 Task: Find connections with filter location Portadown with filter topic #linkedintrainer with filter profile language German with filter current company PROVEN with filter school IBS Hyderabad with filter industry Public Safety with filter service category UX Research with filter keywords title Director of Bean Counting
Action: Mouse moved to (576, 47)
Screenshot: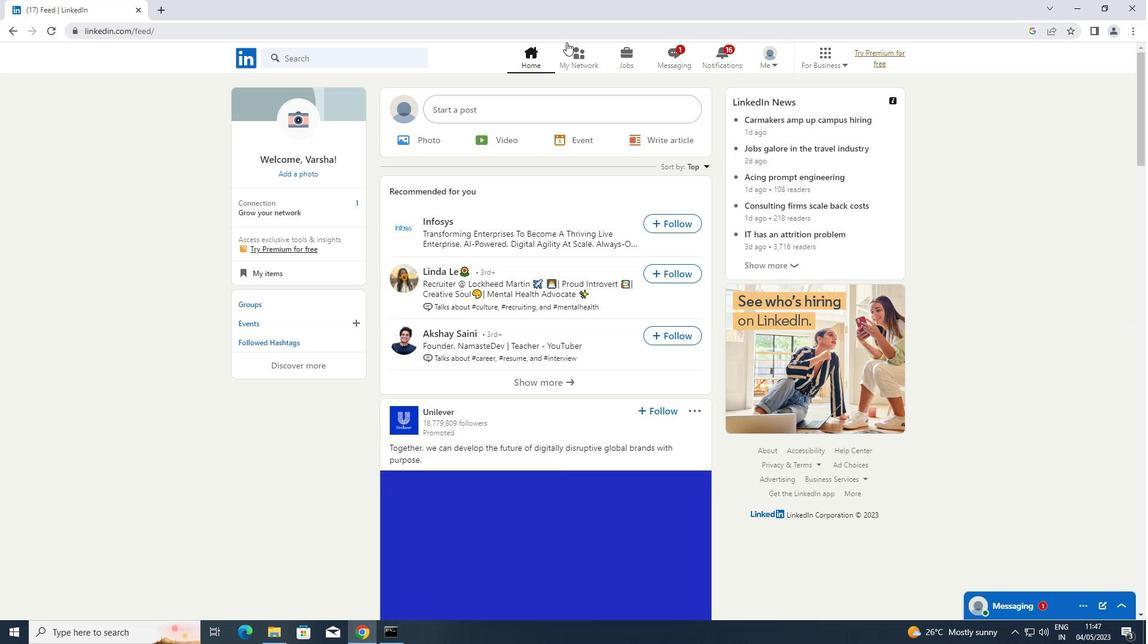 
Action: Mouse pressed left at (576, 47)
Screenshot: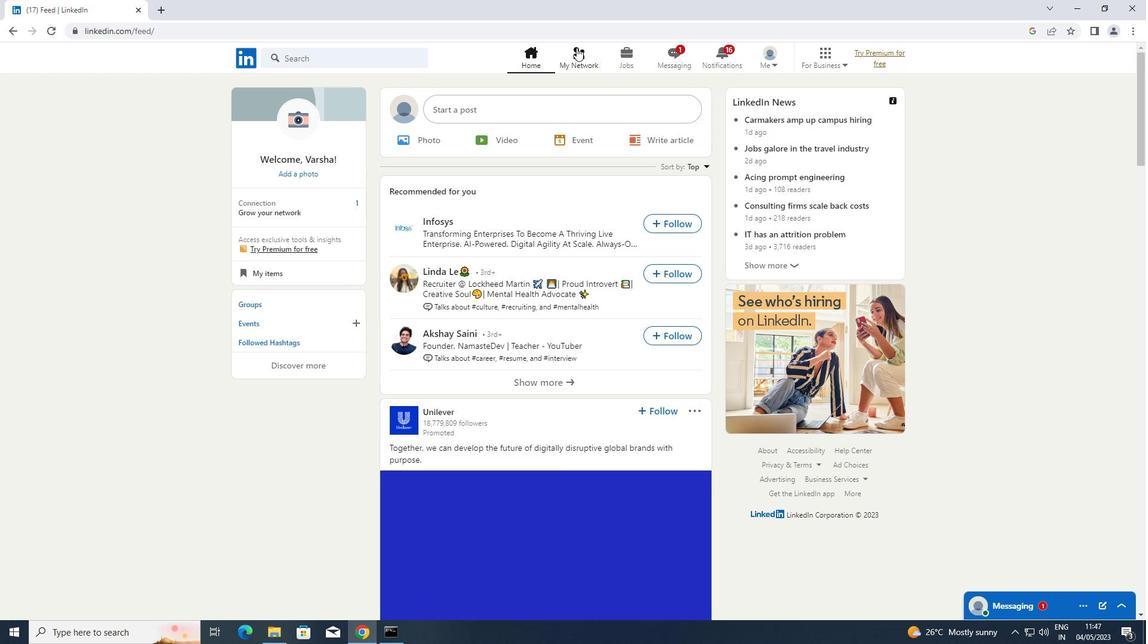 
Action: Mouse moved to (329, 116)
Screenshot: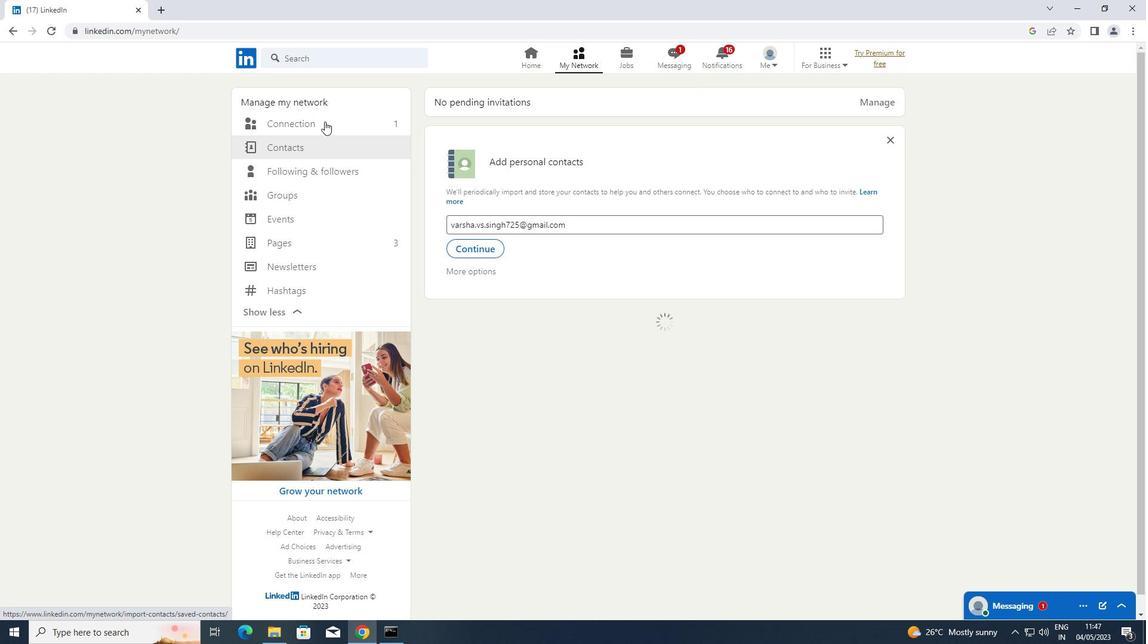 
Action: Mouse pressed left at (329, 116)
Screenshot: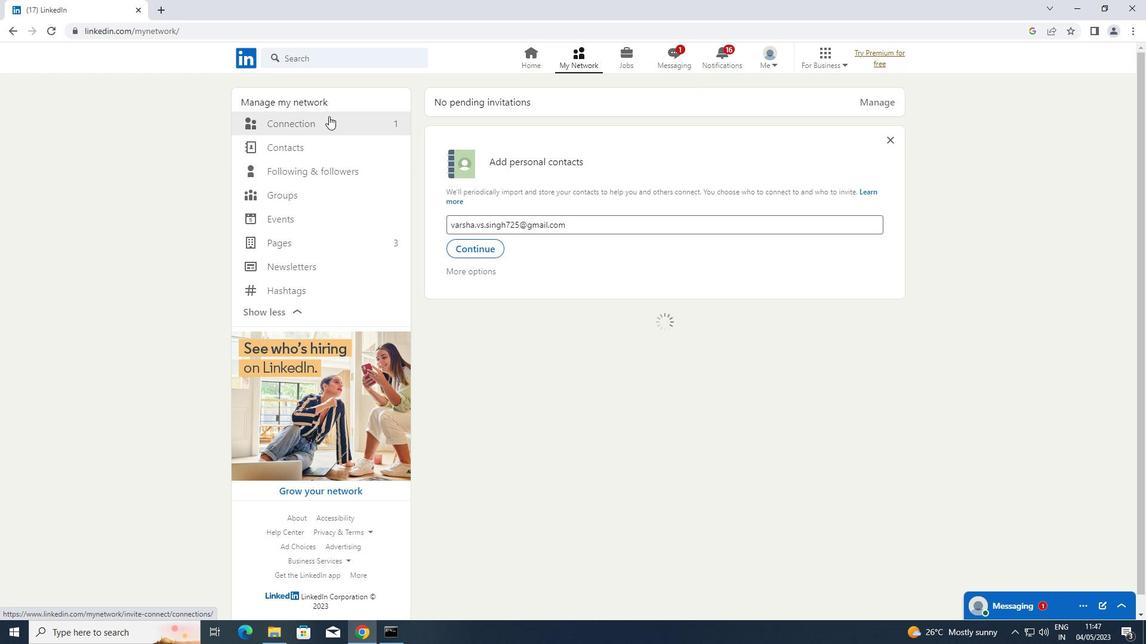 
Action: Mouse moved to (662, 124)
Screenshot: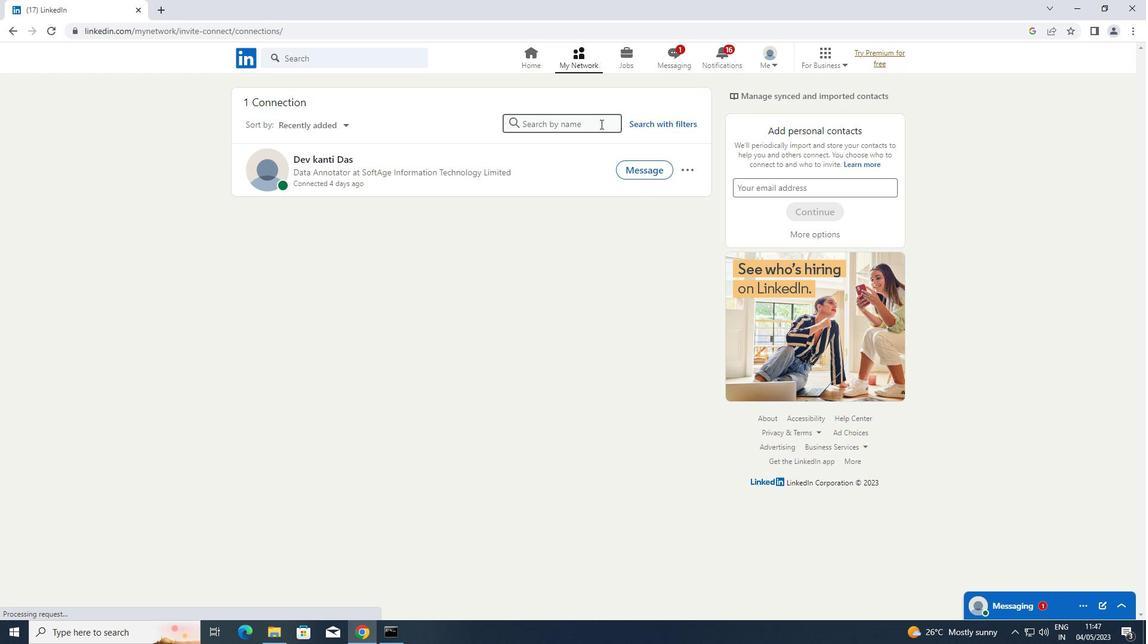 
Action: Mouse pressed left at (662, 124)
Screenshot: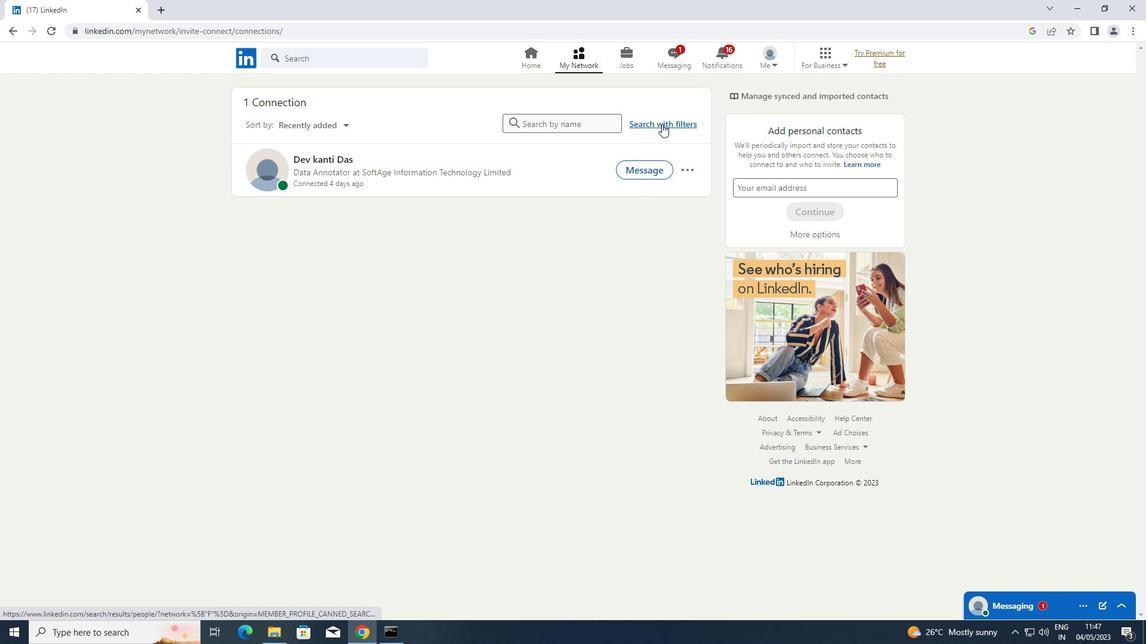 
Action: Mouse moved to (618, 96)
Screenshot: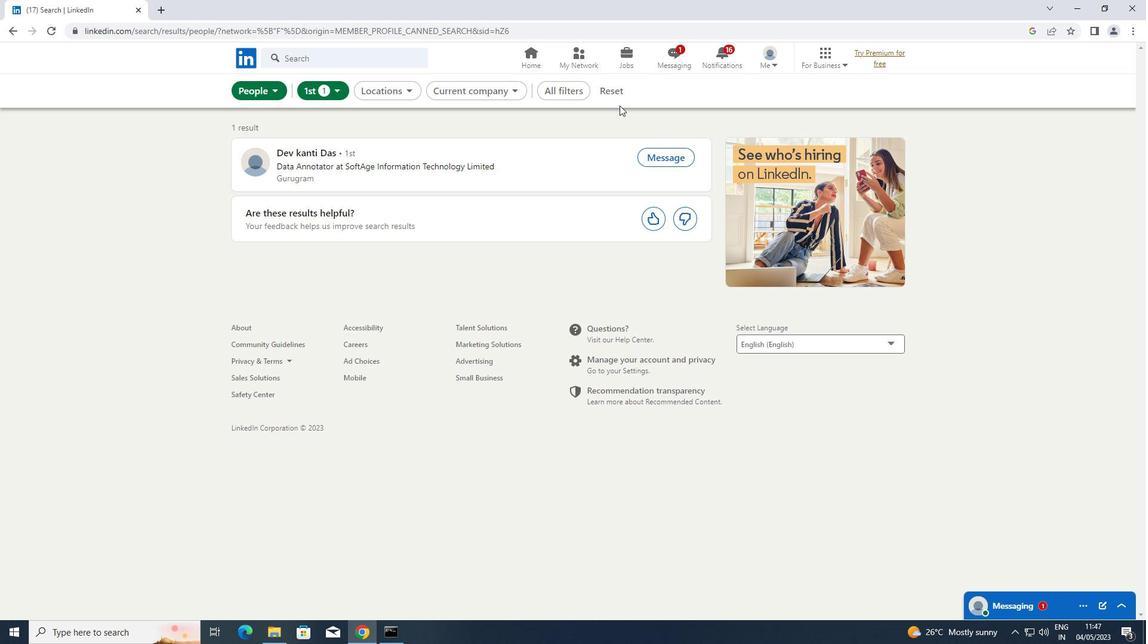 
Action: Mouse pressed left at (618, 96)
Screenshot: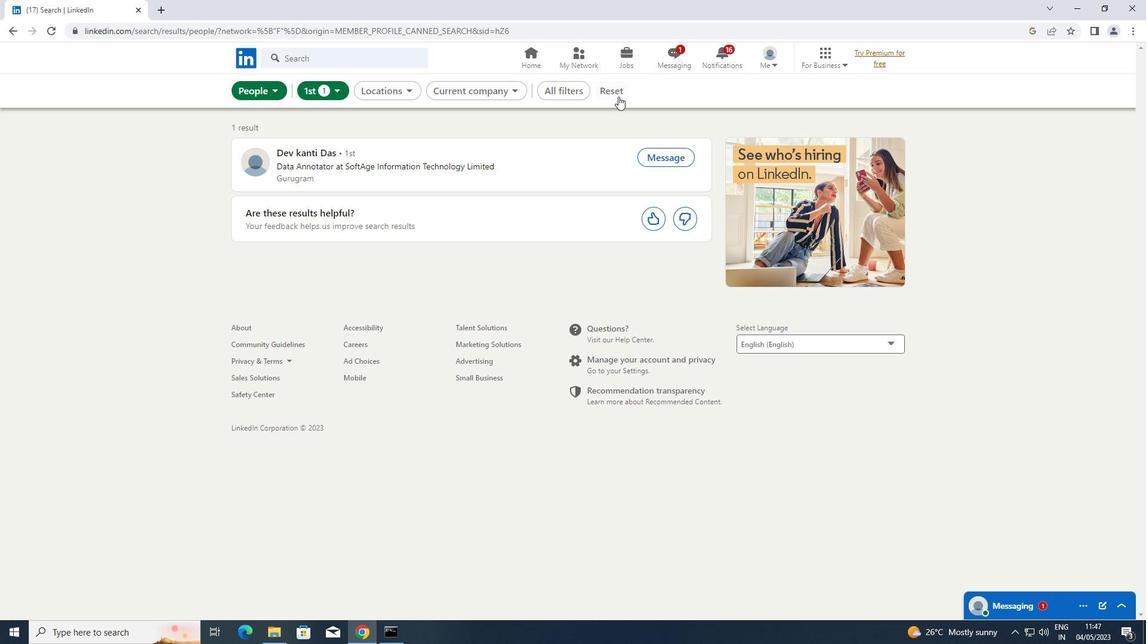 
Action: Mouse moved to (594, 93)
Screenshot: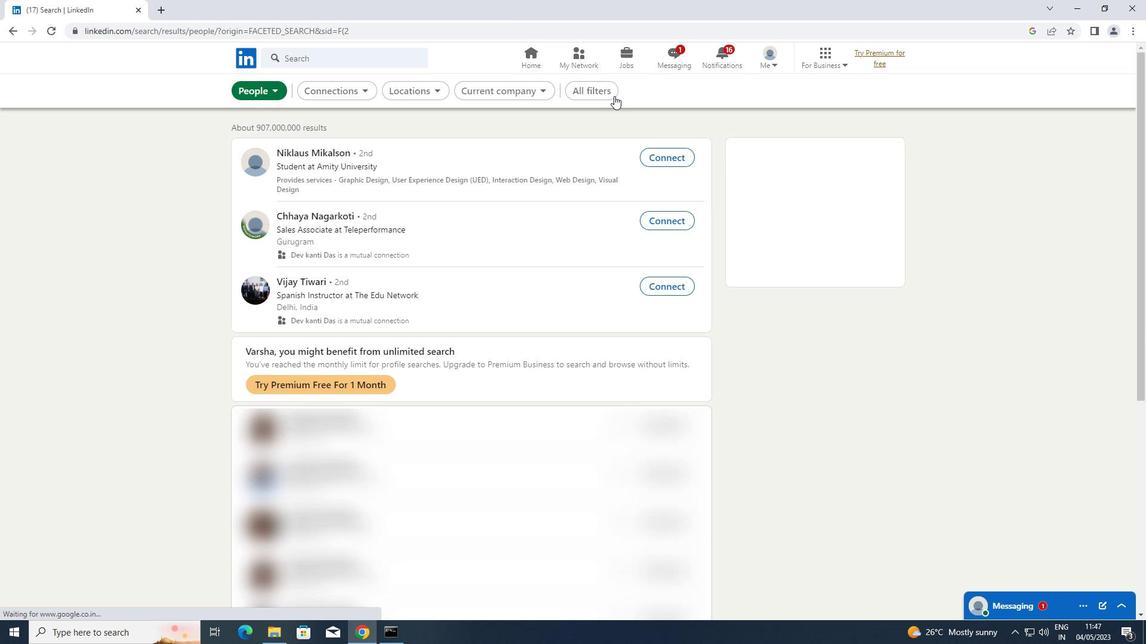 
Action: Mouse pressed left at (594, 93)
Screenshot: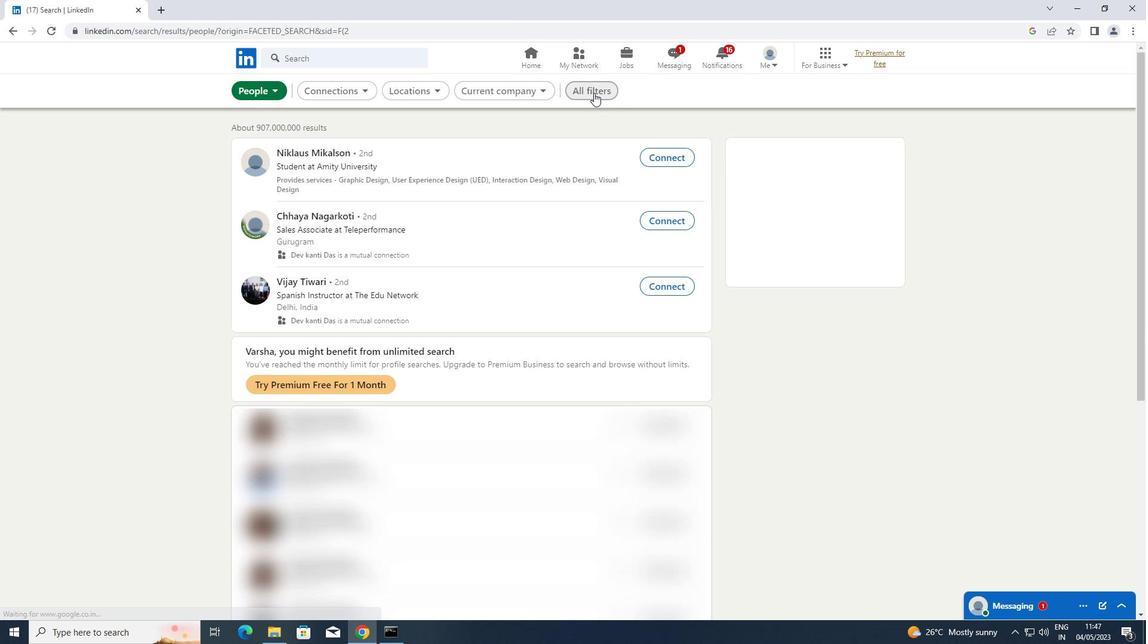 
Action: Mouse moved to (843, 184)
Screenshot: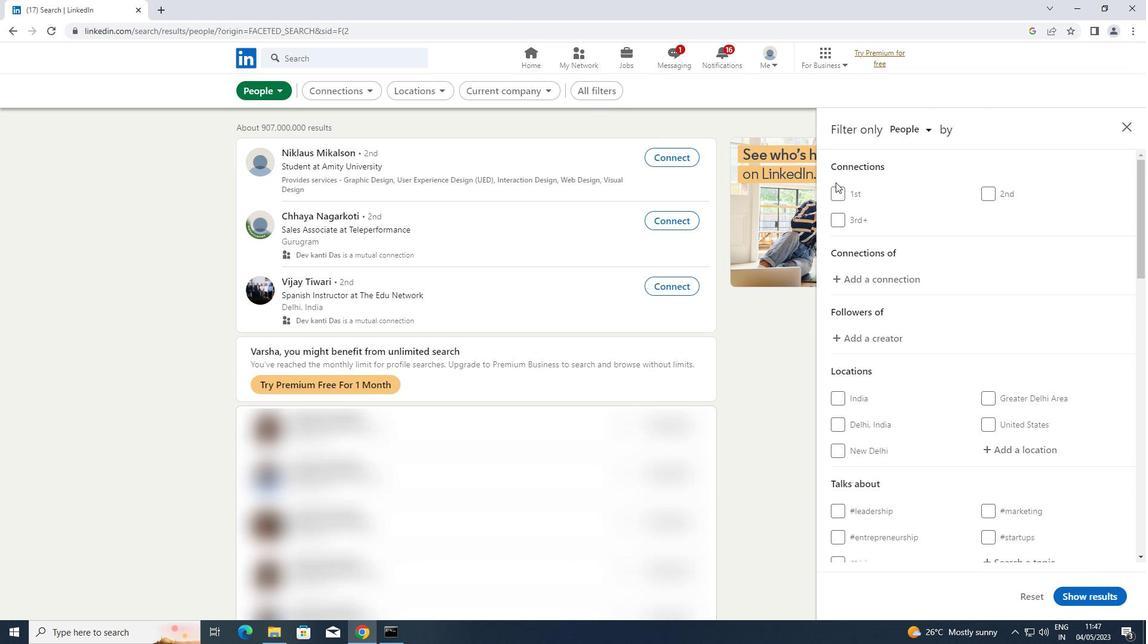 
Action: Mouse scrolled (843, 183) with delta (0, 0)
Screenshot: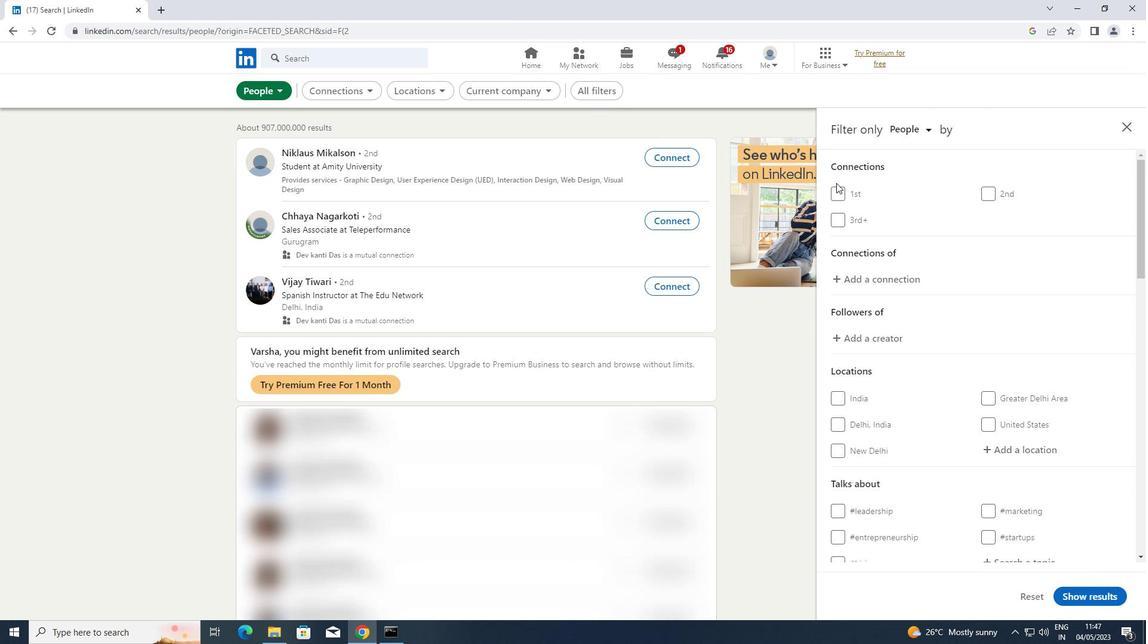 
Action: Mouse scrolled (843, 183) with delta (0, 0)
Screenshot: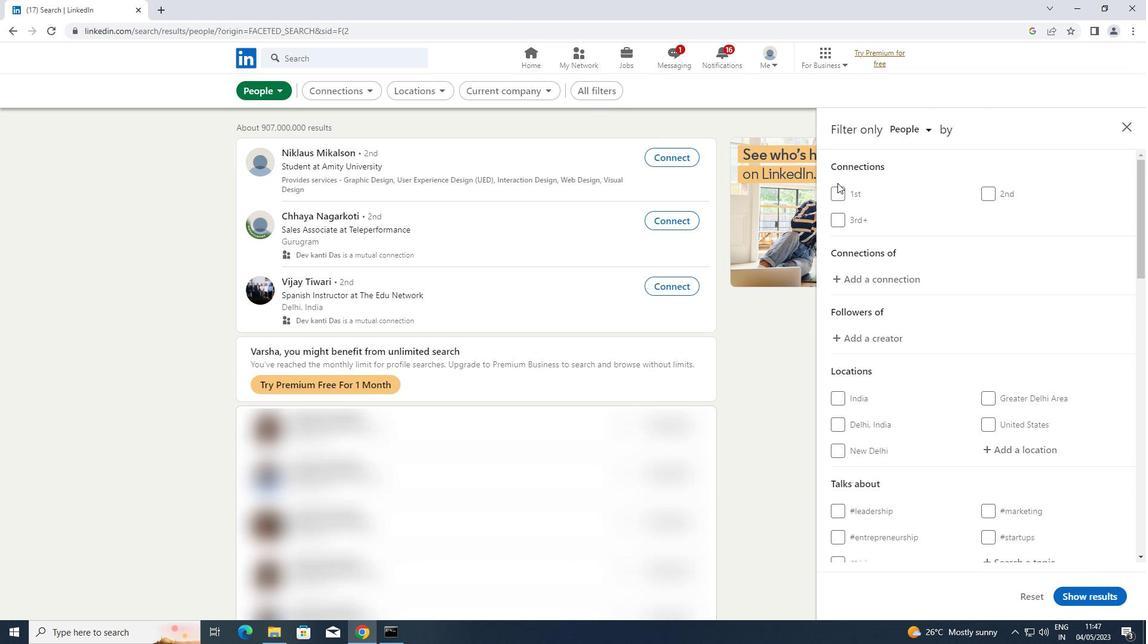 
Action: Mouse moved to (1005, 327)
Screenshot: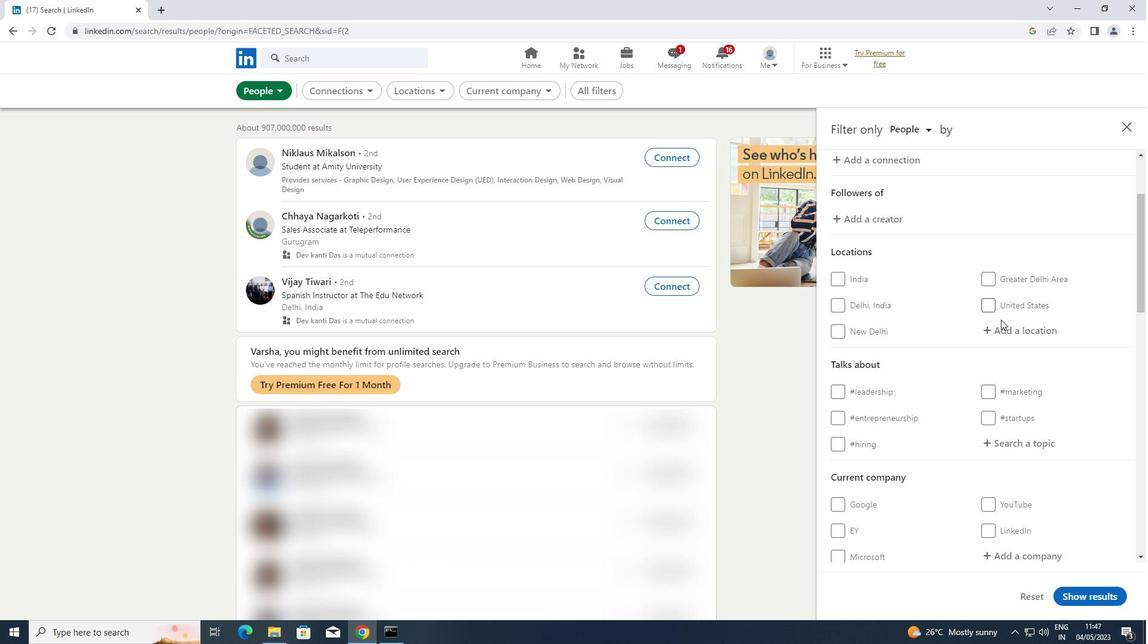 
Action: Mouse pressed left at (1005, 327)
Screenshot: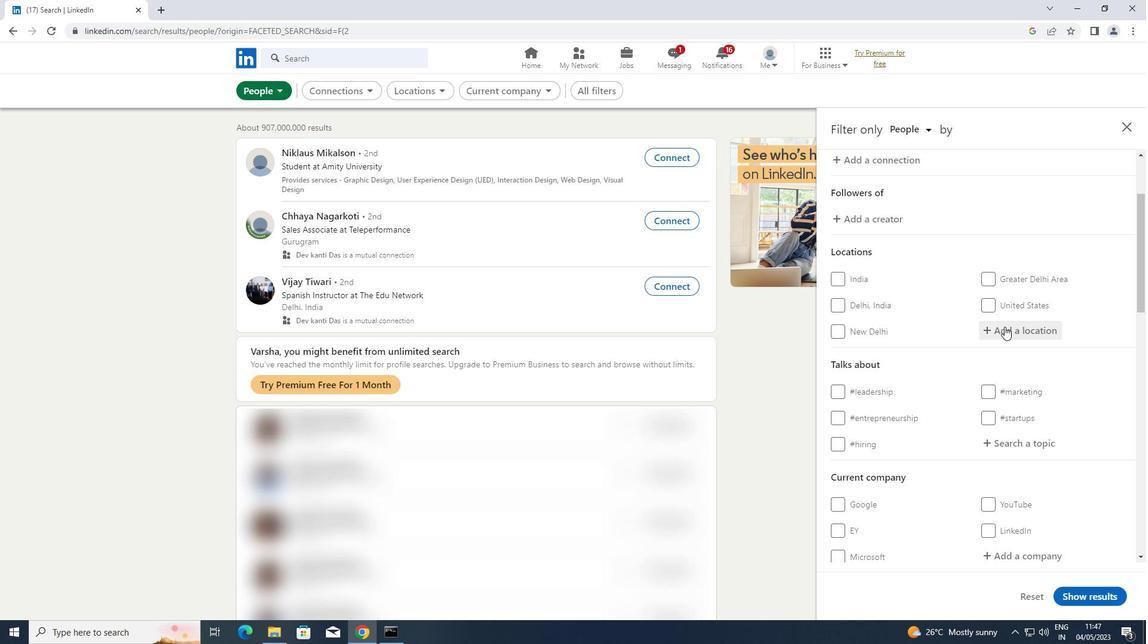 
Action: Key pressed <Key.shift>PORTADOWN
Screenshot: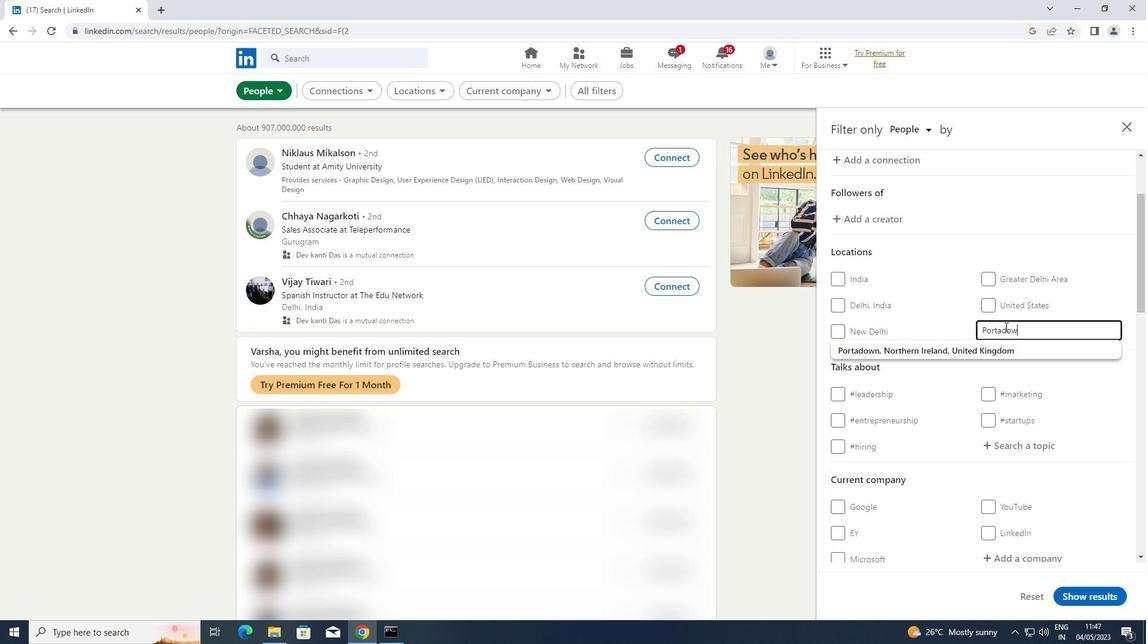 
Action: Mouse scrolled (1005, 326) with delta (0, 0)
Screenshot: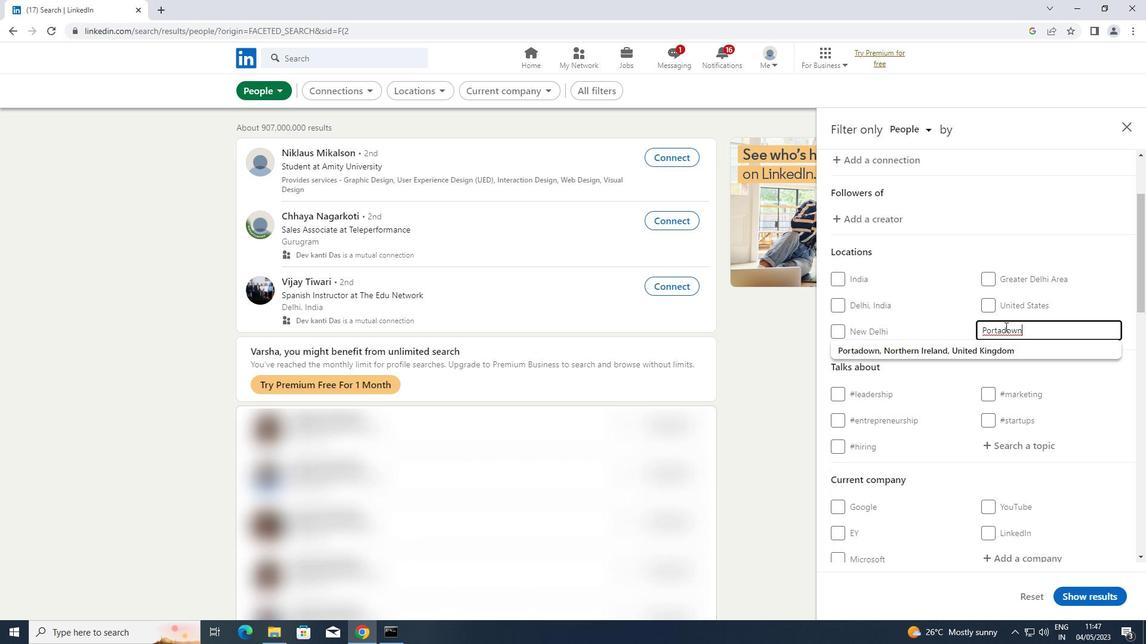 
Action: Mouse moved to (1013, 380)
Screenshot: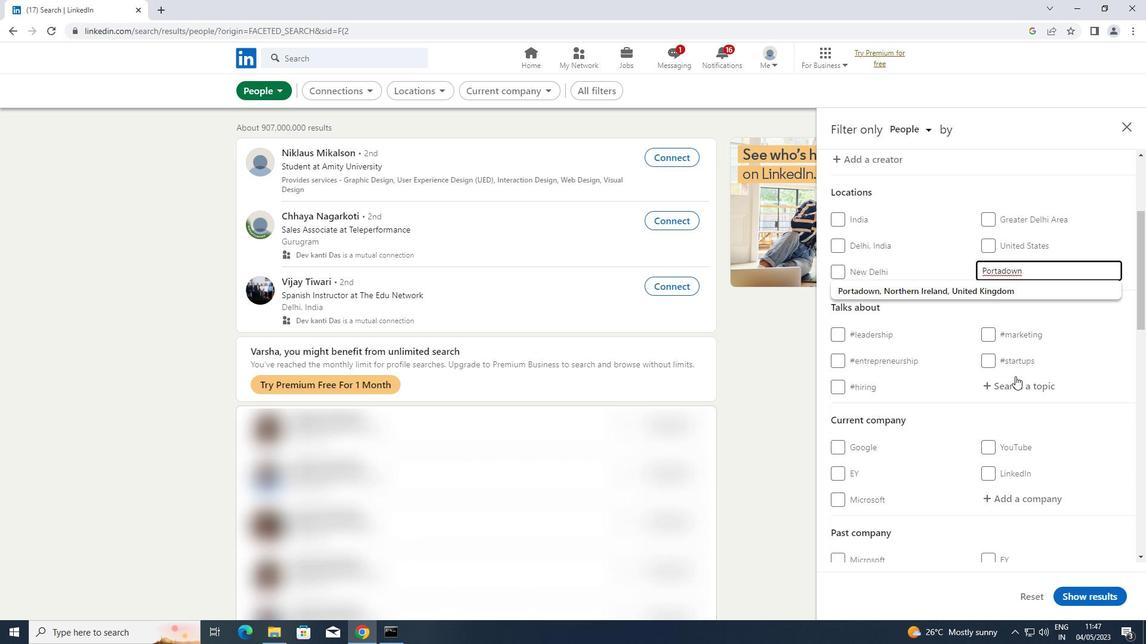 
Action: Mouse pressed left at (1013, 380)
Screenshot: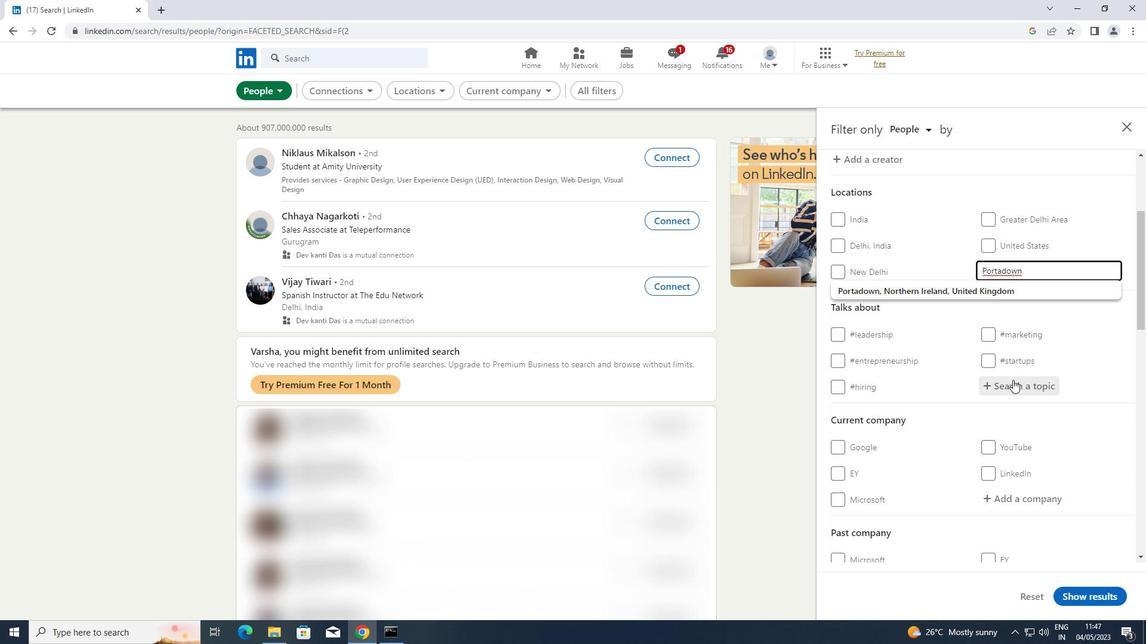 
Action: Key pressed LINKEDINTRAIN
Screenshot: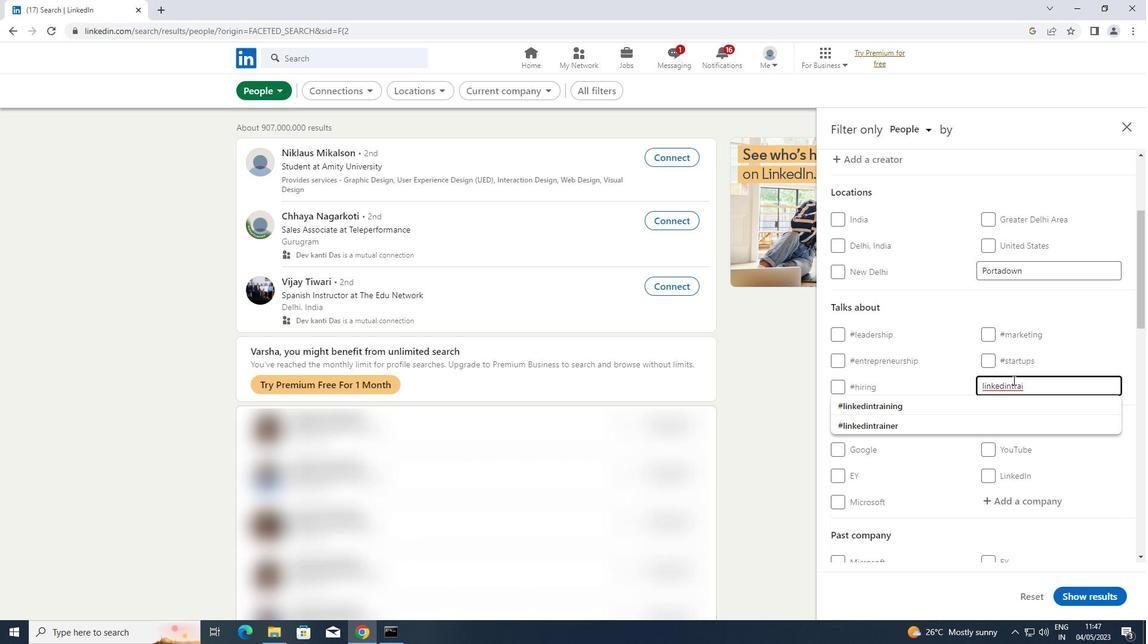 
Action: Mouse moved to (879, 421)
Screenshot: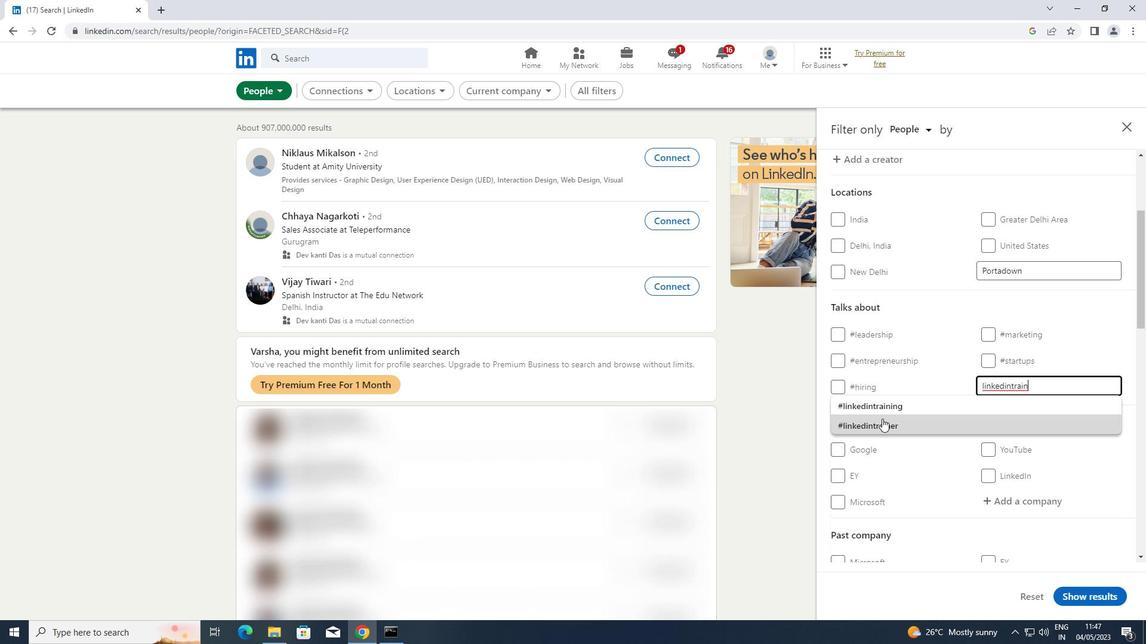 
Action: Mouse pressed left at (879, 421)
Screenshot: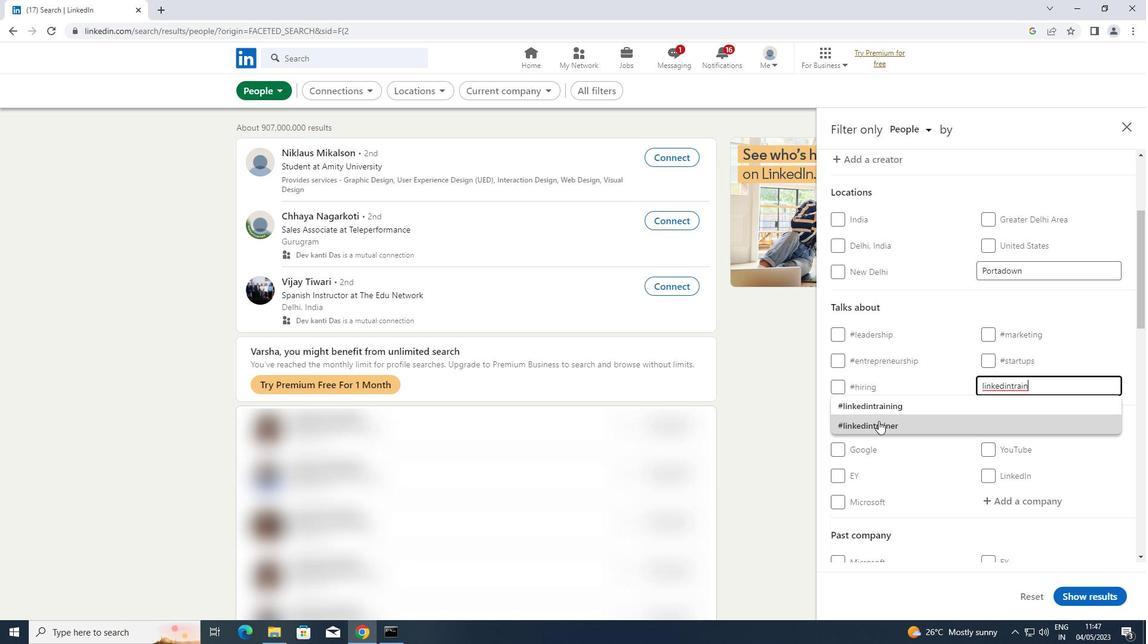 
Action: Mouse scrolled (879, 420) with delta (0, 0)
Screenshot: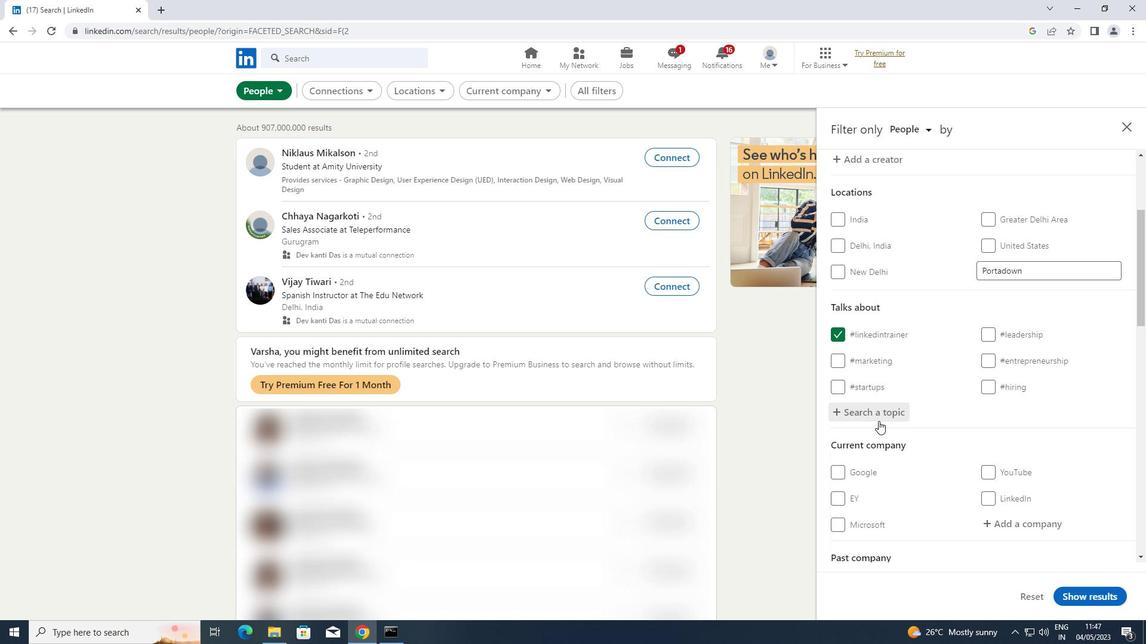 
Action: Mouse scrolled (879, 420) with delta (0, 0)
Screenshot: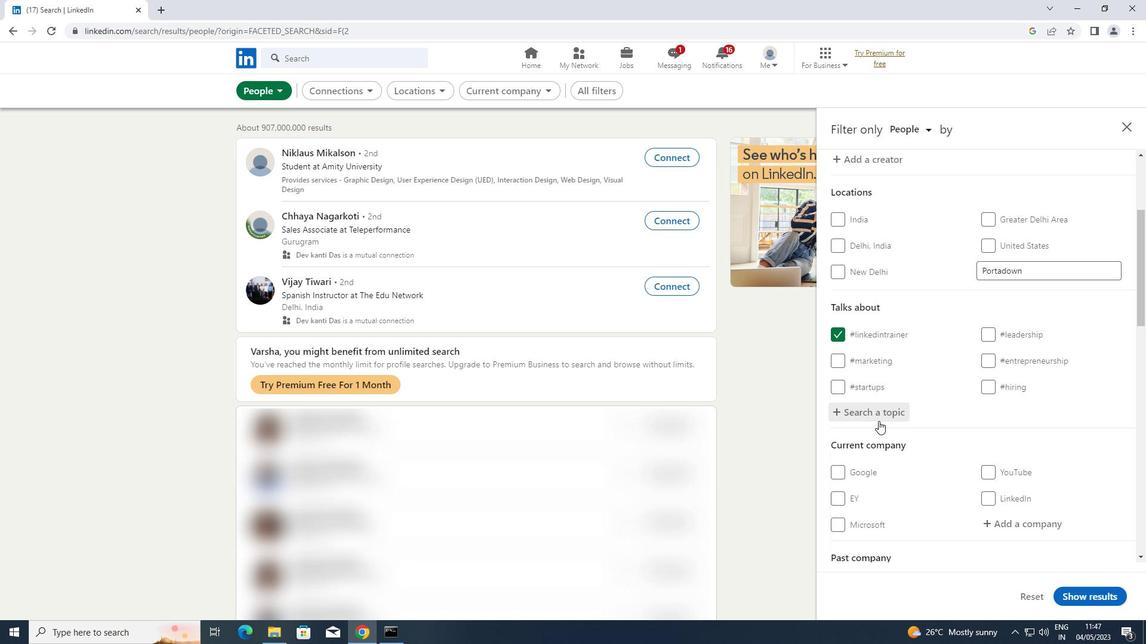 
Action: Mouse scrolled (879, 420) with delta (0, 0)
Screenshot: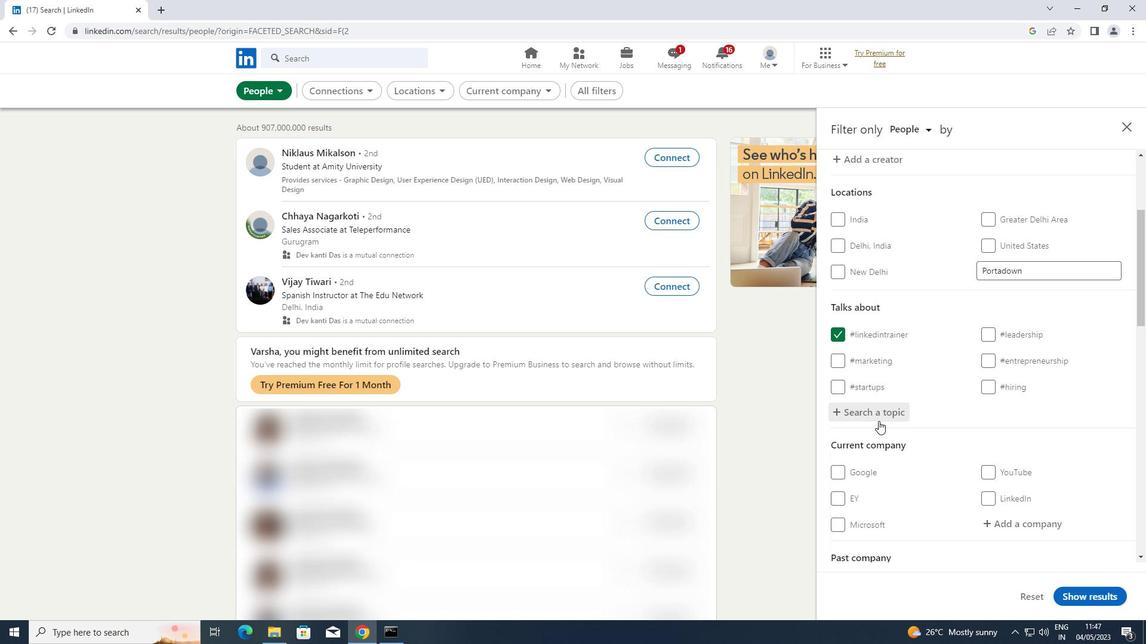 
Action: Mouse scrolled (879, 420) with delta (0, 0)
Screenshot: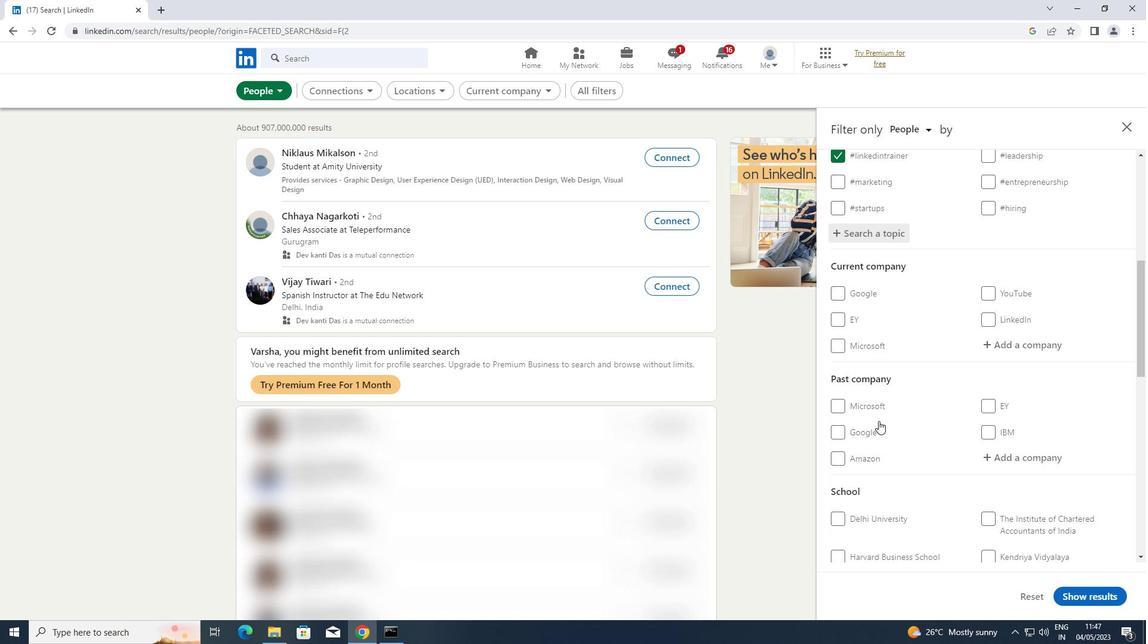 
Action: Mouse scrolled (879, 420) with delta (0, 0)
Screenshot: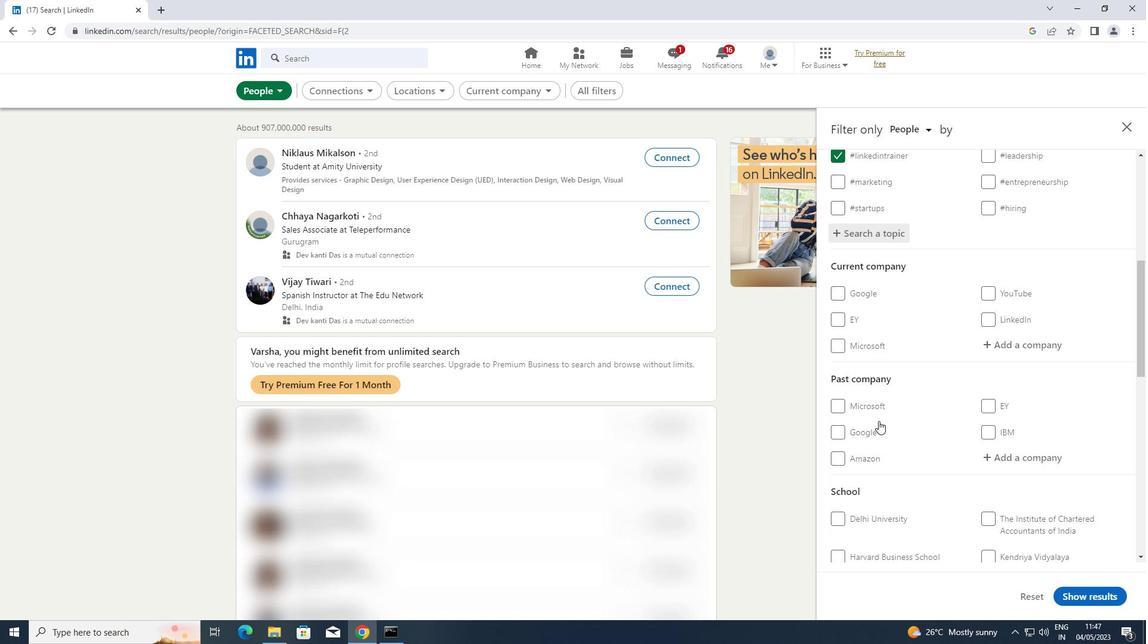 
Action: Mouse scrolled (879, 420) with delta (0, 0)
Screenshot: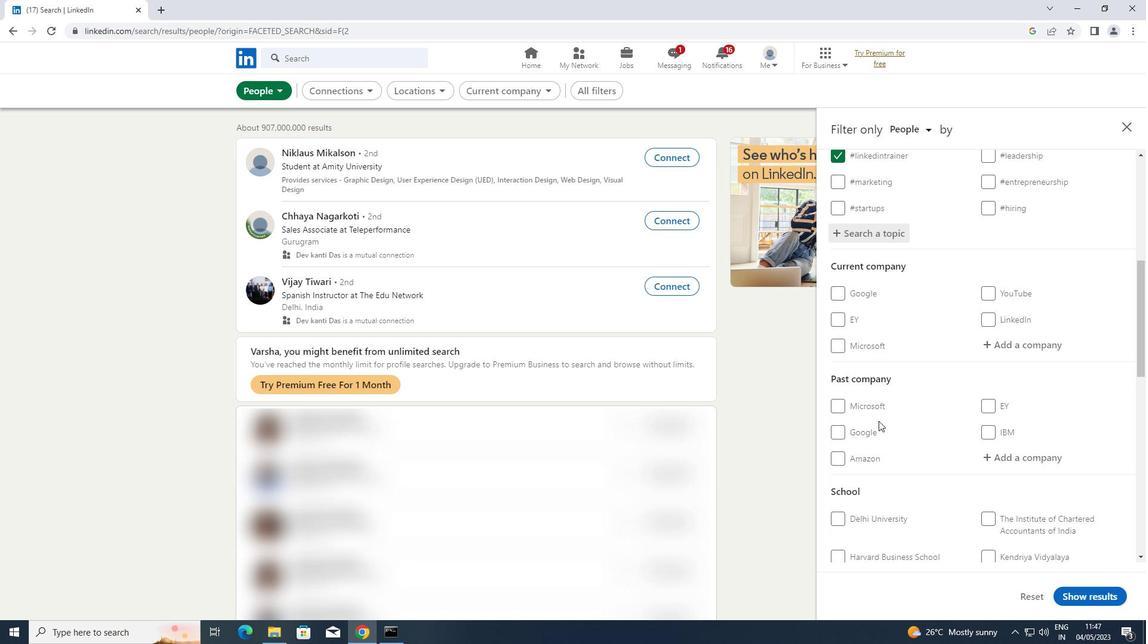 
Action: Mouse scrolled (879, 420) with delta (0, 0)
Screenshot: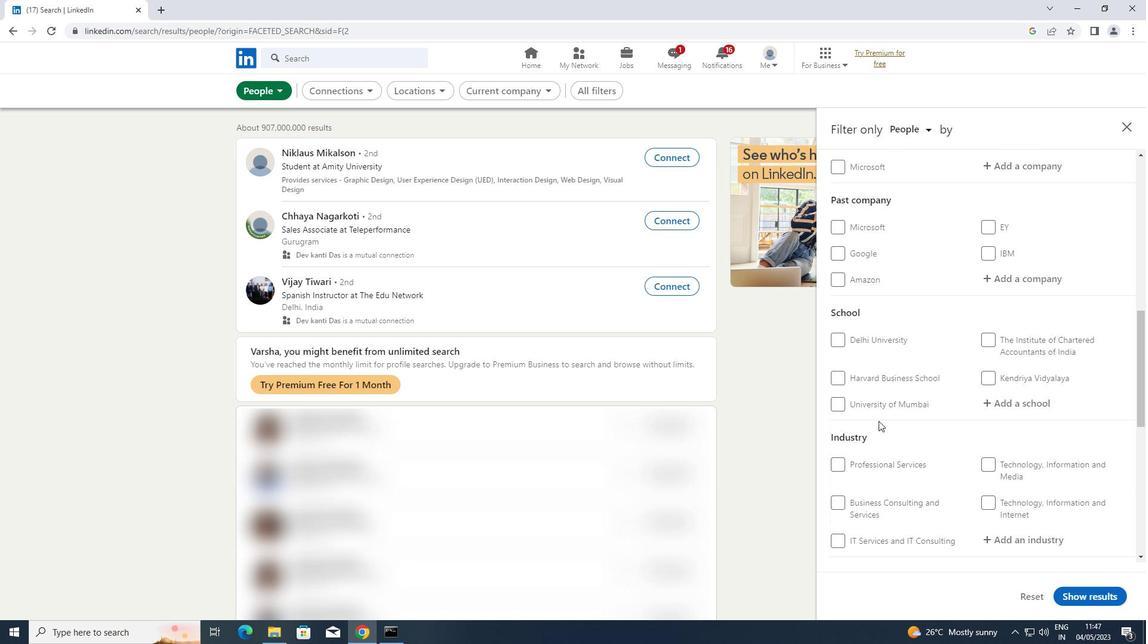 
Action: Mouse scrolled (879, 420) with delta (0, 0)
Screenshot: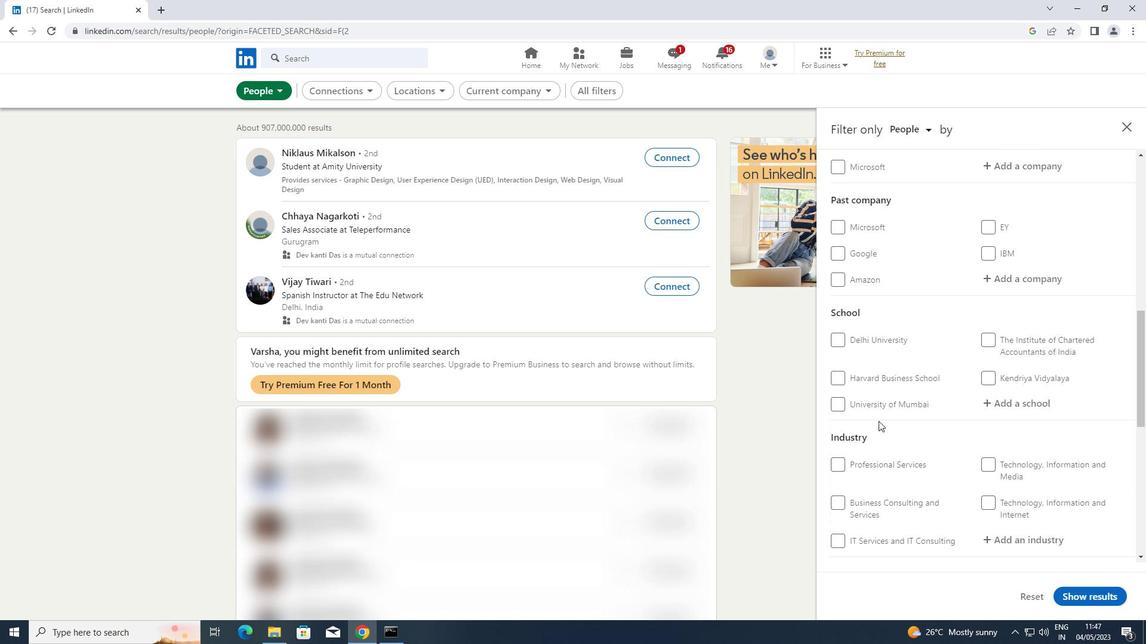 
Action: Mouse scrolled (879, 420) with delta (0, 0)
Screenshot: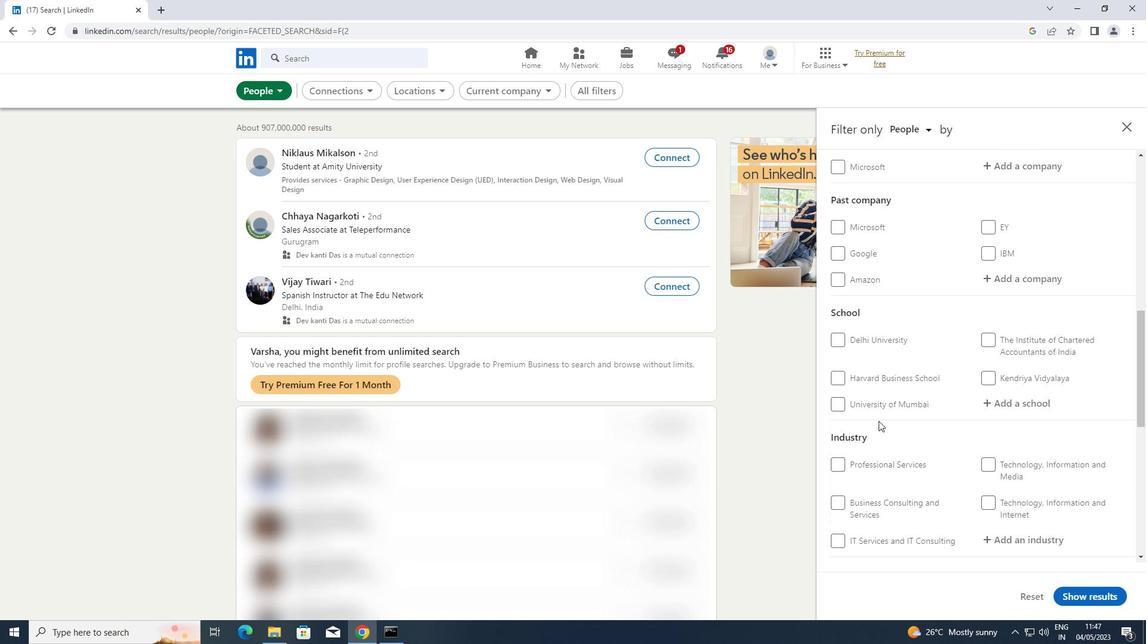 
Action: Mouse scrolled (879, 420) with delta (0, 0)
Screenshot: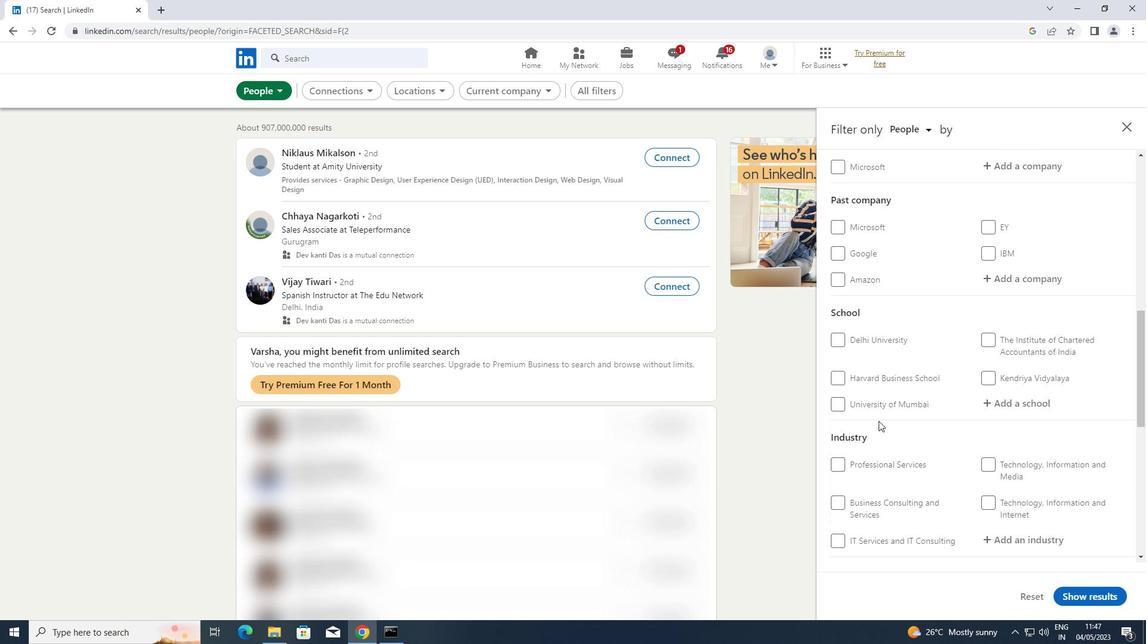 
Action: Mouse moved to (834, 413)
Screenshot: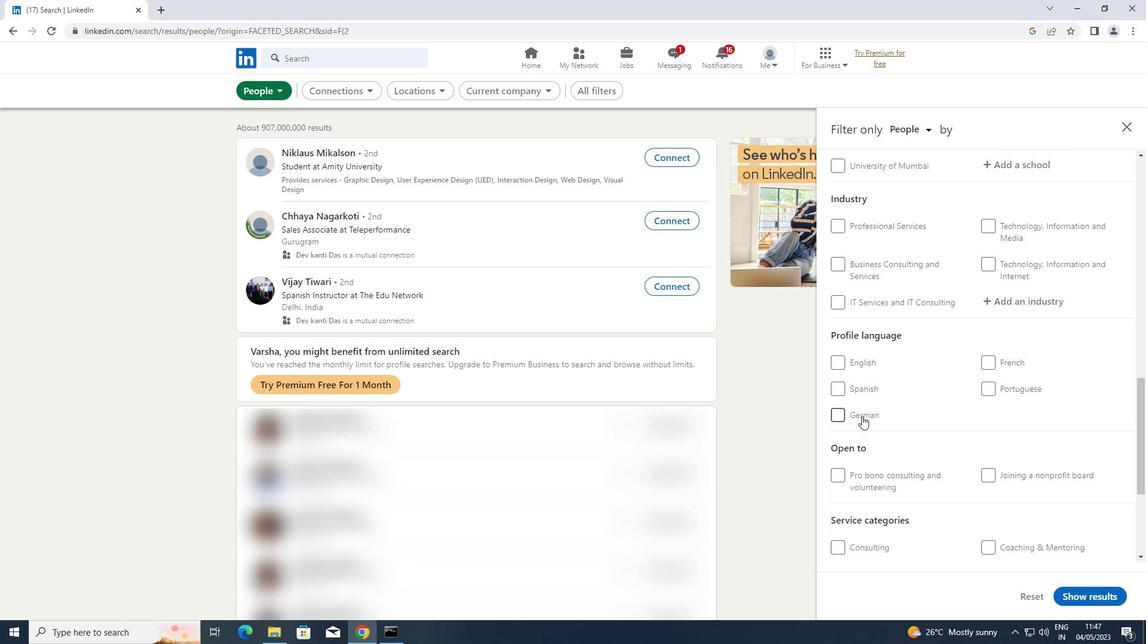 
Action: Mouse pressed left at (834, 413)
Screenshot: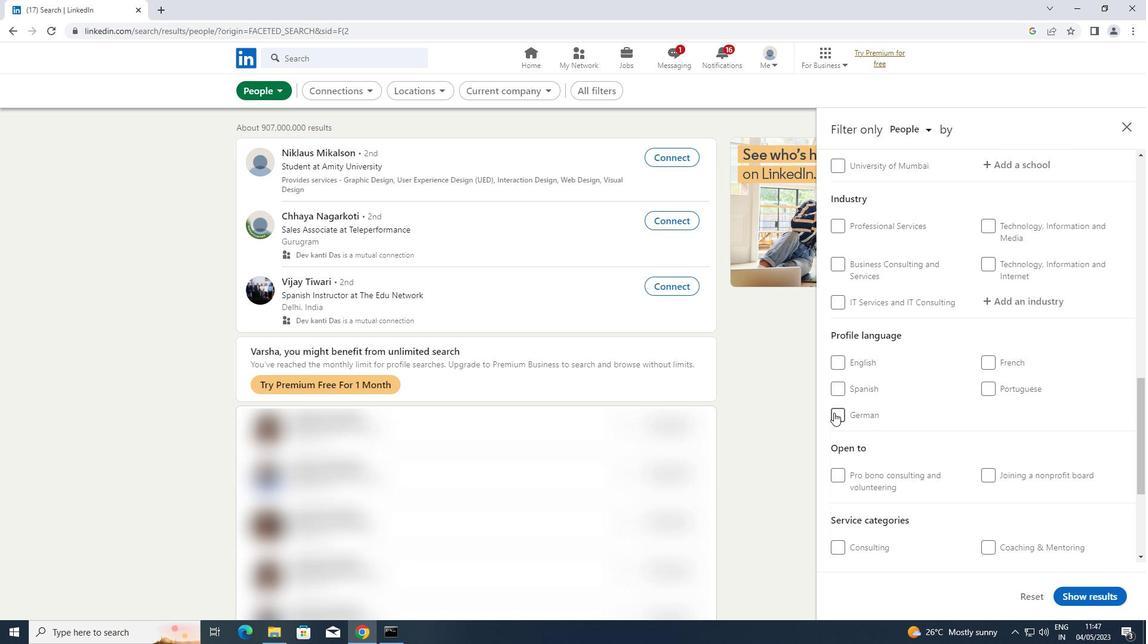 
Action: Mouse moved to (834, 412)
Screenshot: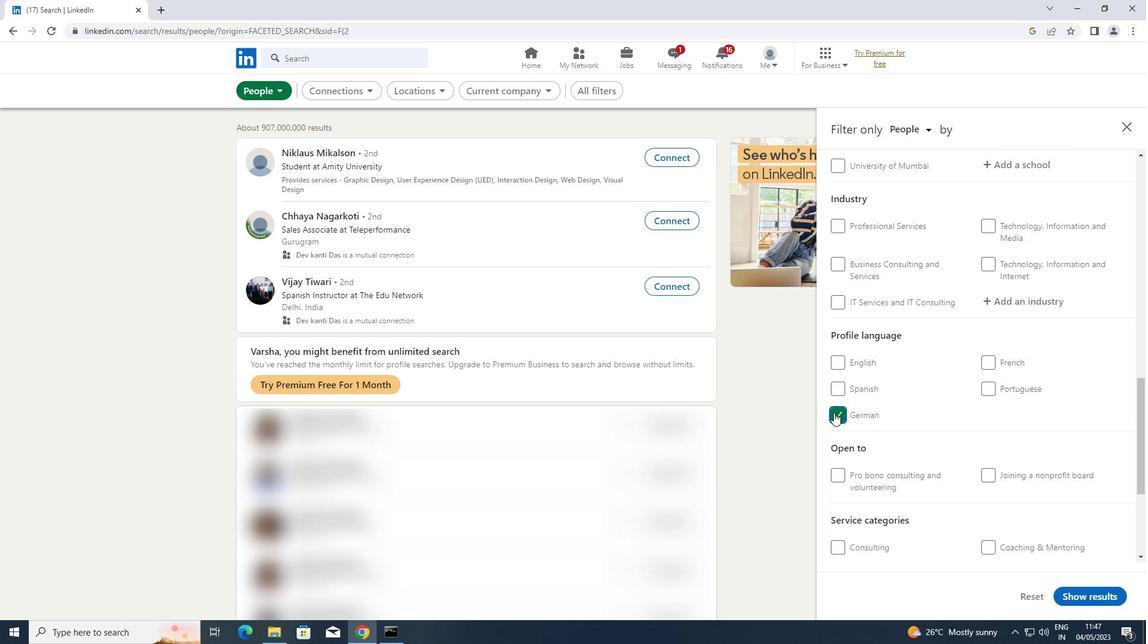 
Action: Mouse scrolled (834, 413) with delta (0, 0)
Screenshot: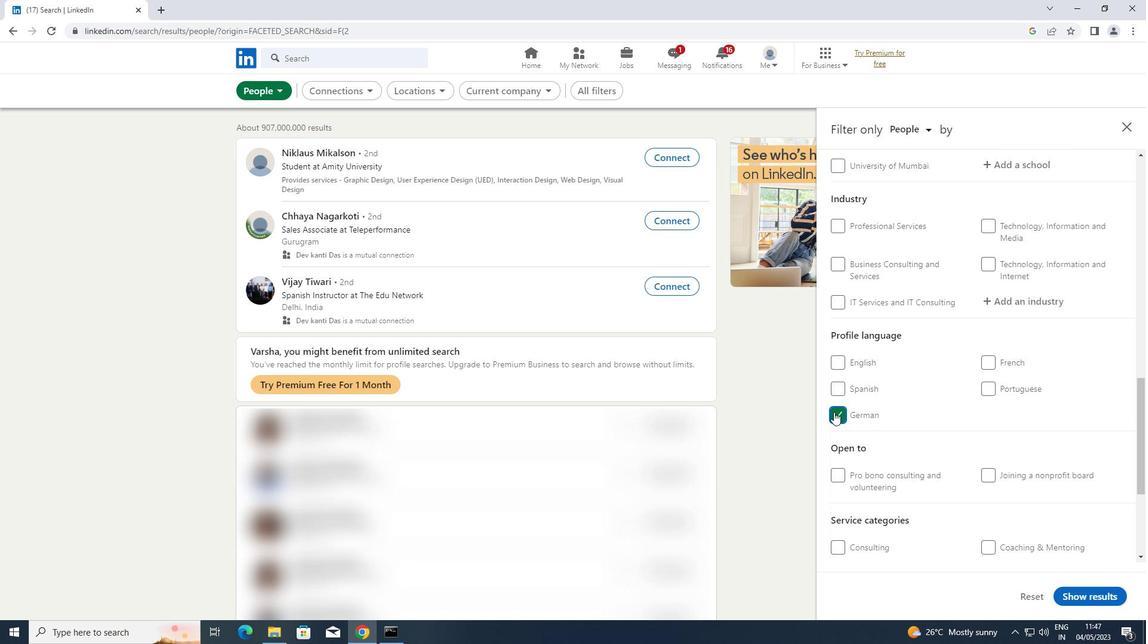 
Action: Mouse scrolled (834, 413) with delta (0, 0)
Screenshot: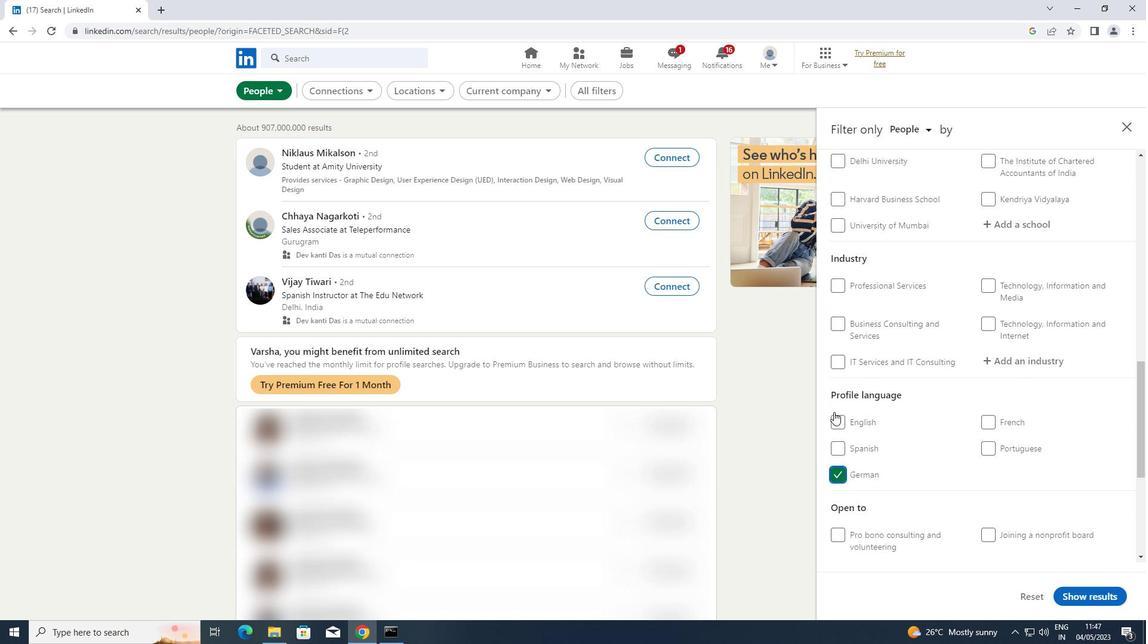
Action: Mouse scrolled (834, 413) with delta (0, 0)
Screenshot: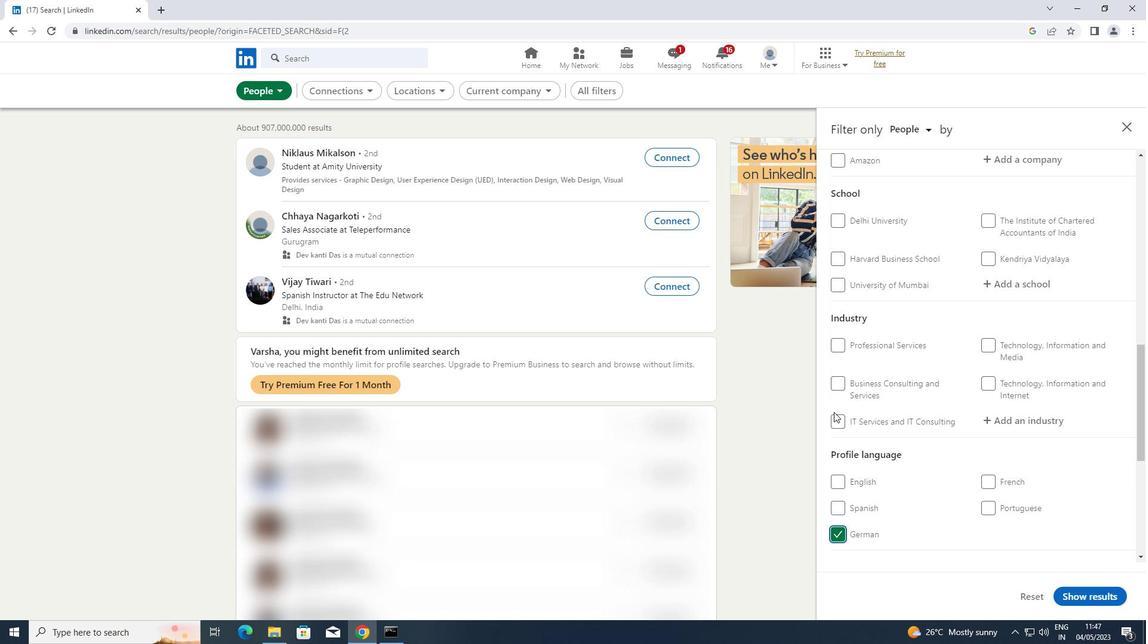 
Action: Mouse scrolled (834, 413) with delta (0, 0)
Screenshot: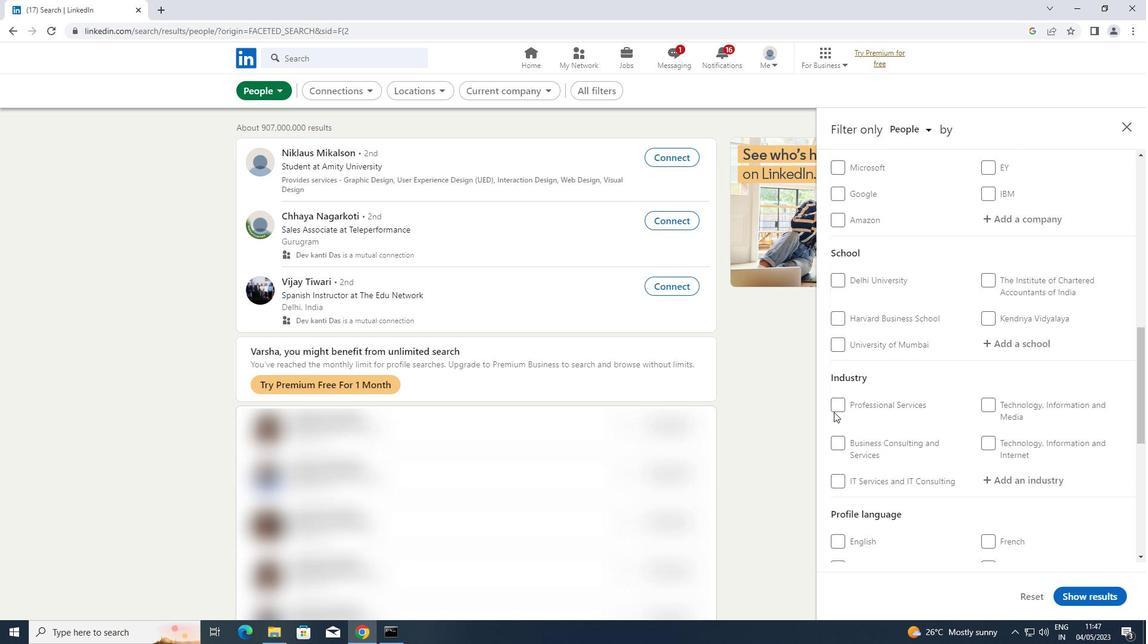 
Action: Mouse scrolled (834, 413) with delta (0, 0)
Screenshot: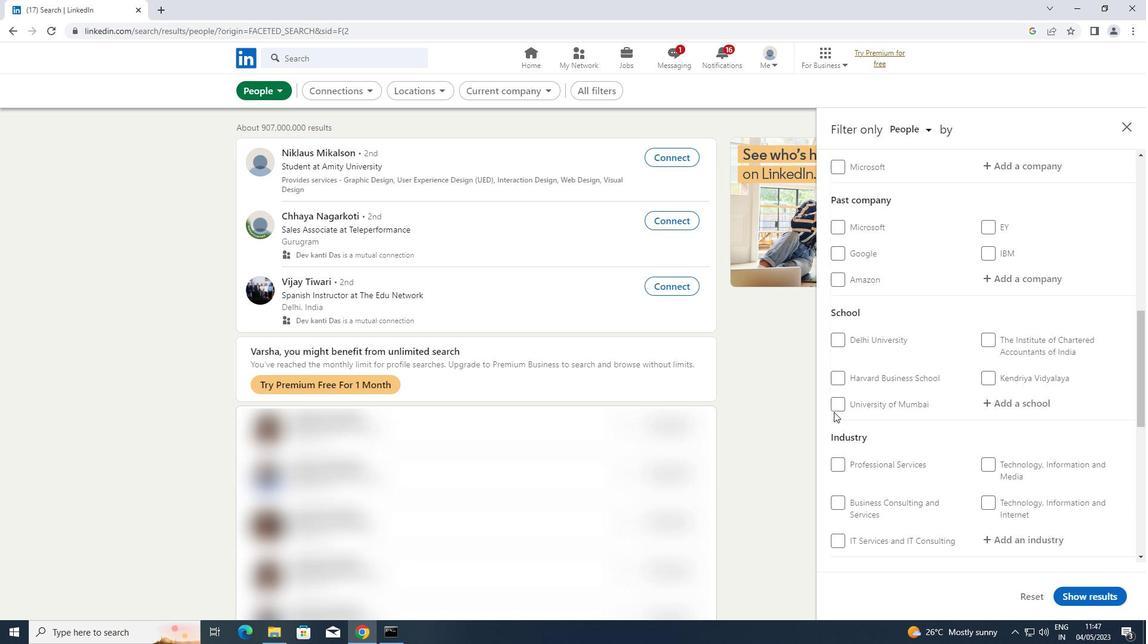 
Action: Mouse scrolled (834, 413) with delta (0, 0)
Screenshot: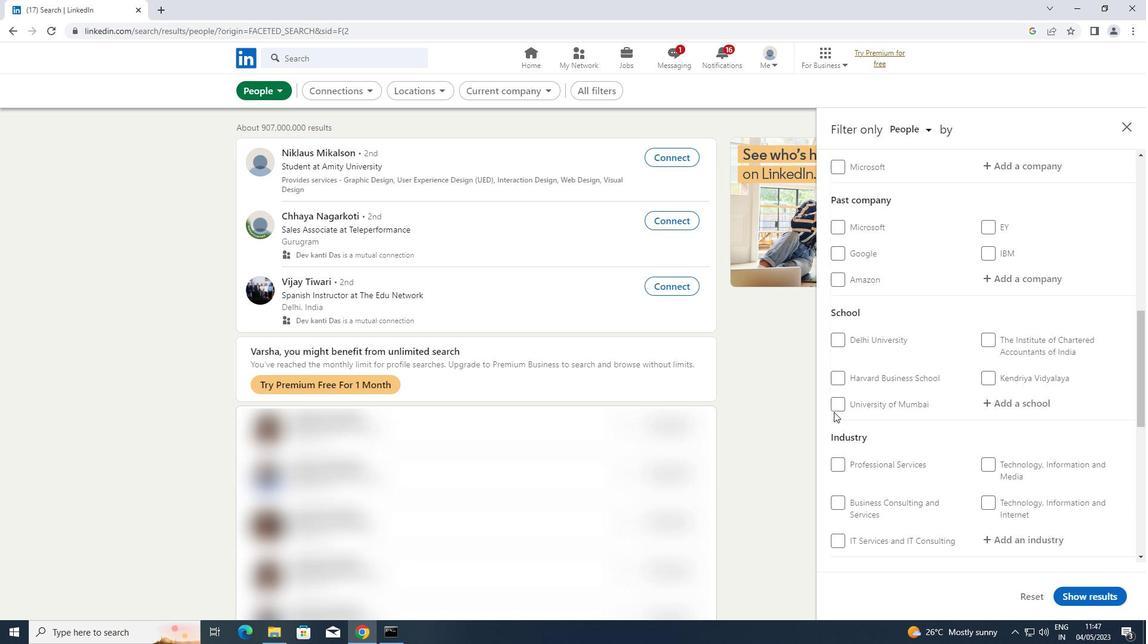 
Action: Mouse moved to (1058, 287)
Screenshot: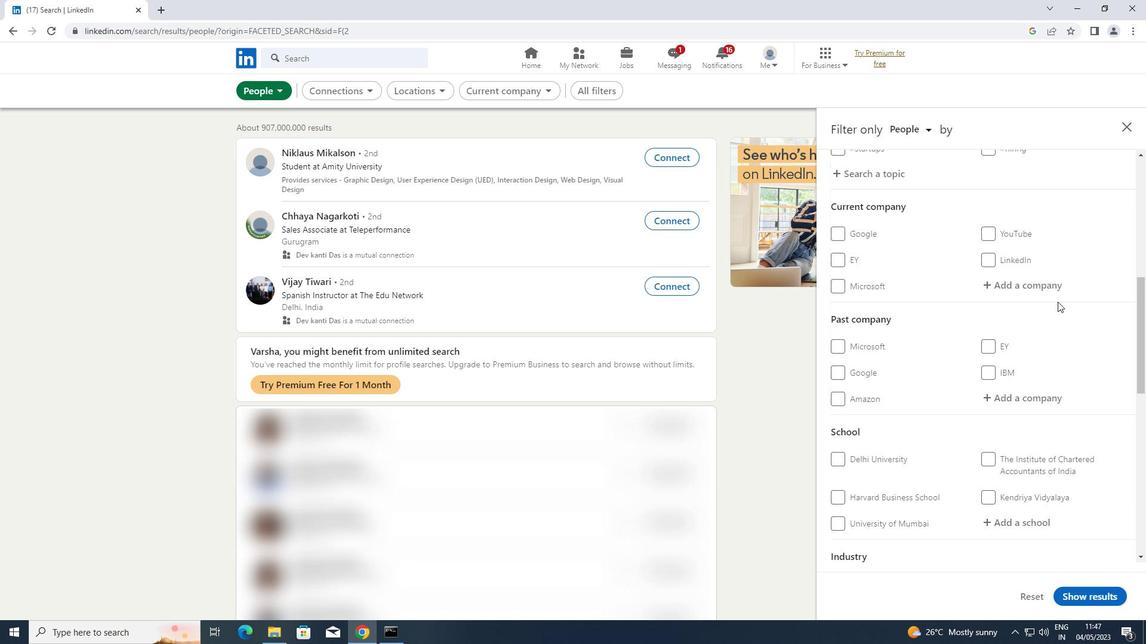 
Action: Mouse pressed left at (1058, 287)
Screenshot: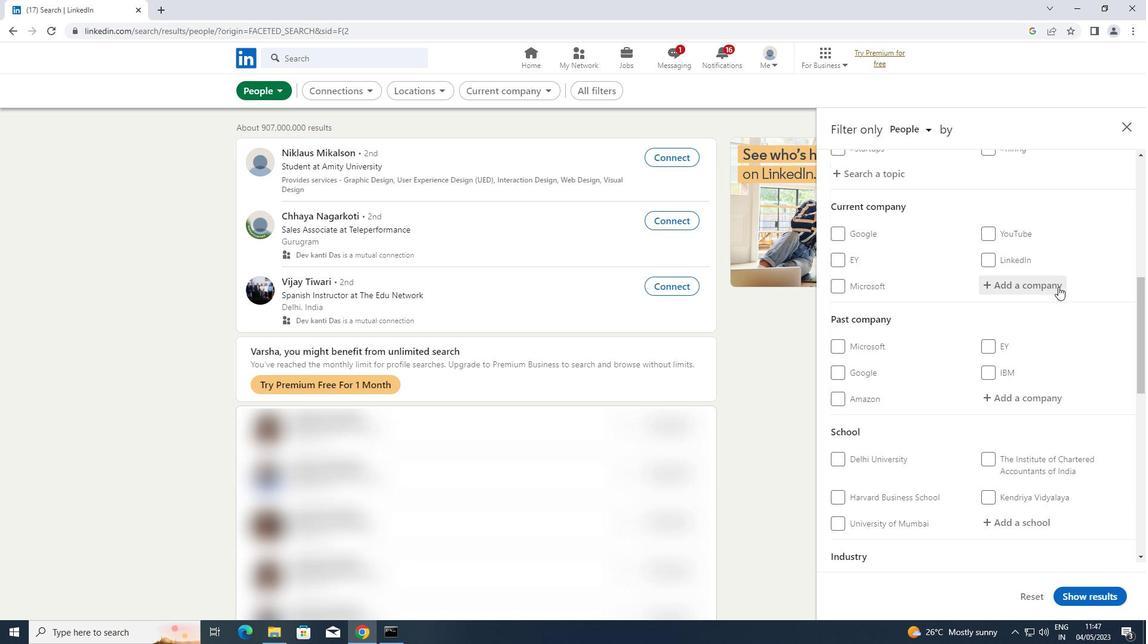 
Action: Key pressed <Key.shift>PROVEN<Key.backspace><Key.backspace><Key.backspace><Key.backspace><Key.backspace><Key.shift>ROVEN
Screenshot: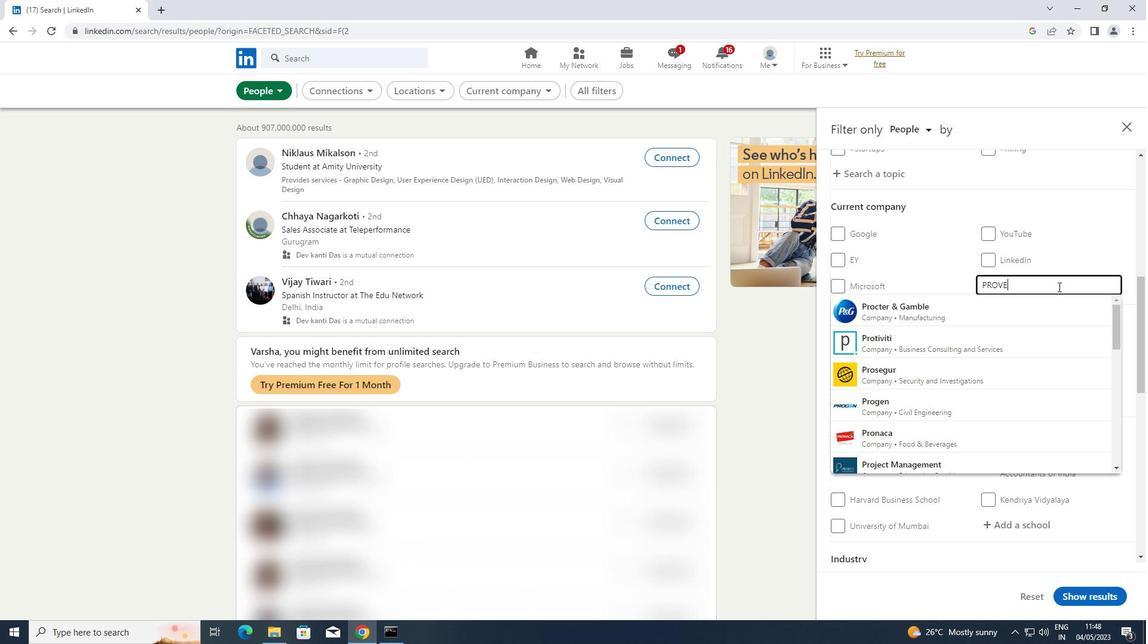 
Action: Mouse moved to (947, 303)
Screenshot: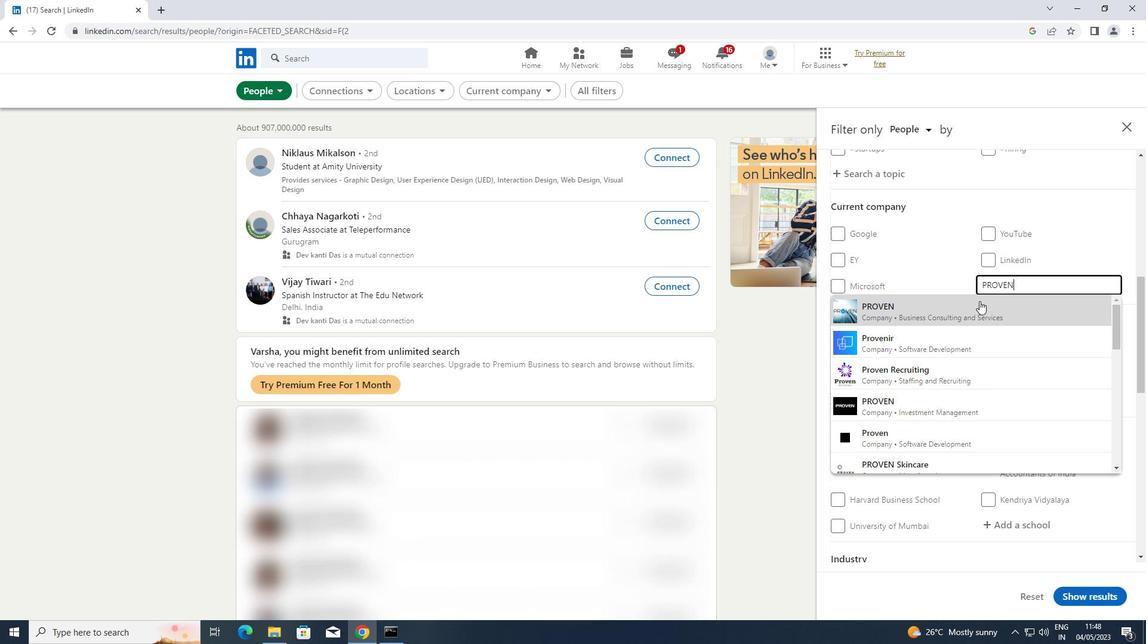 
Action: Mouse pressed left at (947, 303)
Screenshot: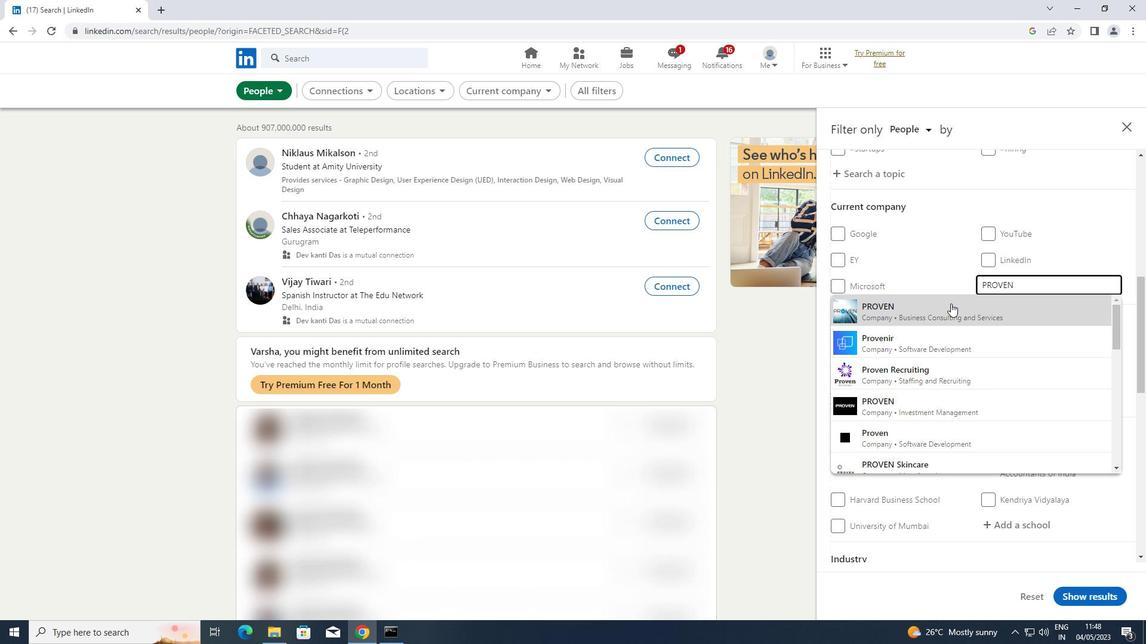 
Action: Mouse scrolled (947, 303) with delta (0, 0)
Screenshot: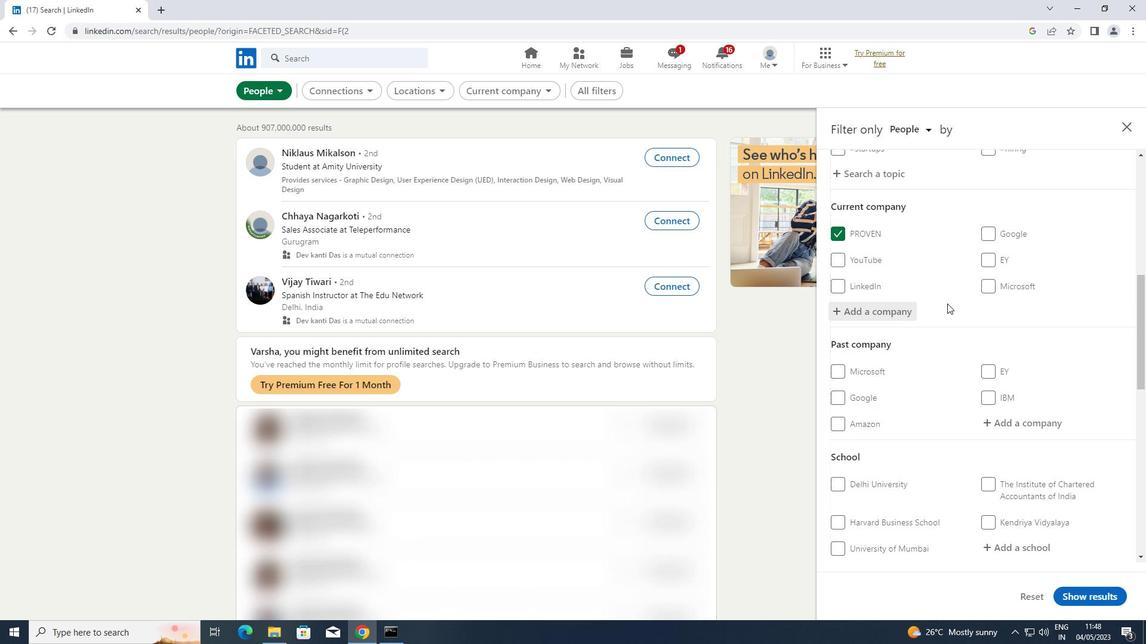 
Action: Mouse scrolled (947, 303) with delta (0, 0)
Screenshot: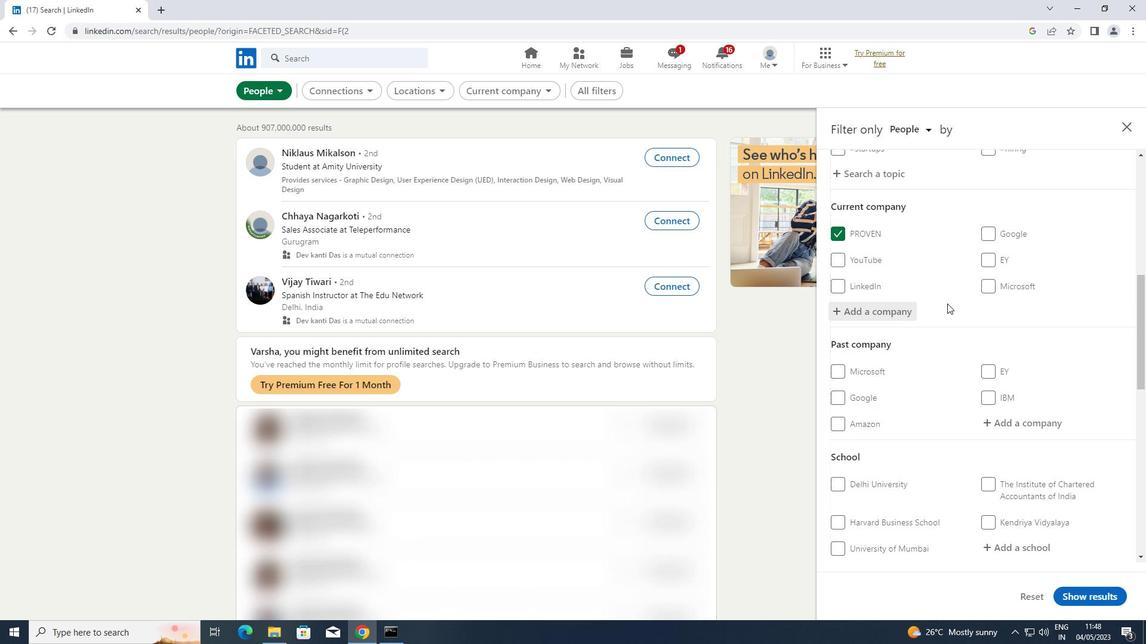 
Action: Mouse scrolled (947, 303) with delta (0, 0)
Screenshot: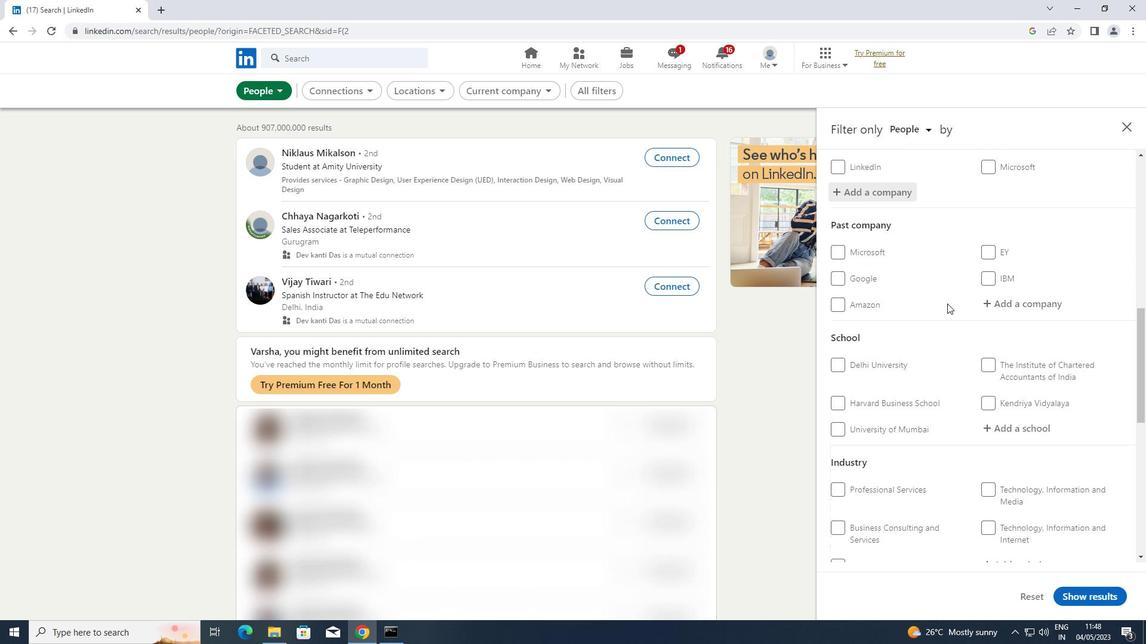 
Action: Mouse scrolled (947, 303) with delta (0, 0)
Screenshot: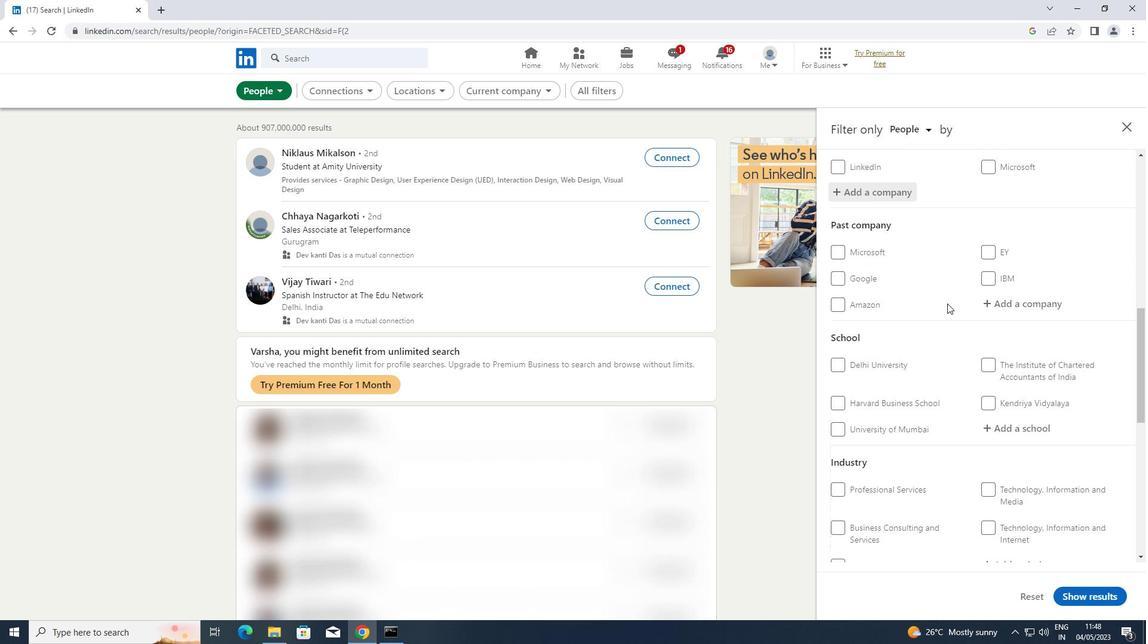 
Action: Mouse moved to (1024, 309)
Screenshot: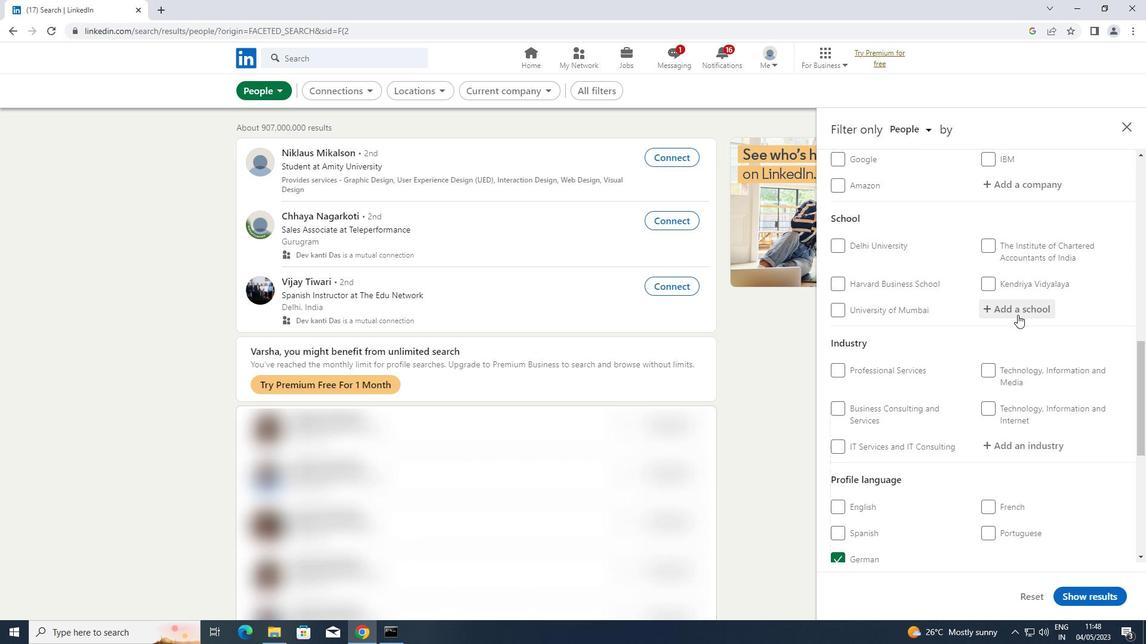 
Action: Mouse pressed left at (1024, 309)
Screenshot: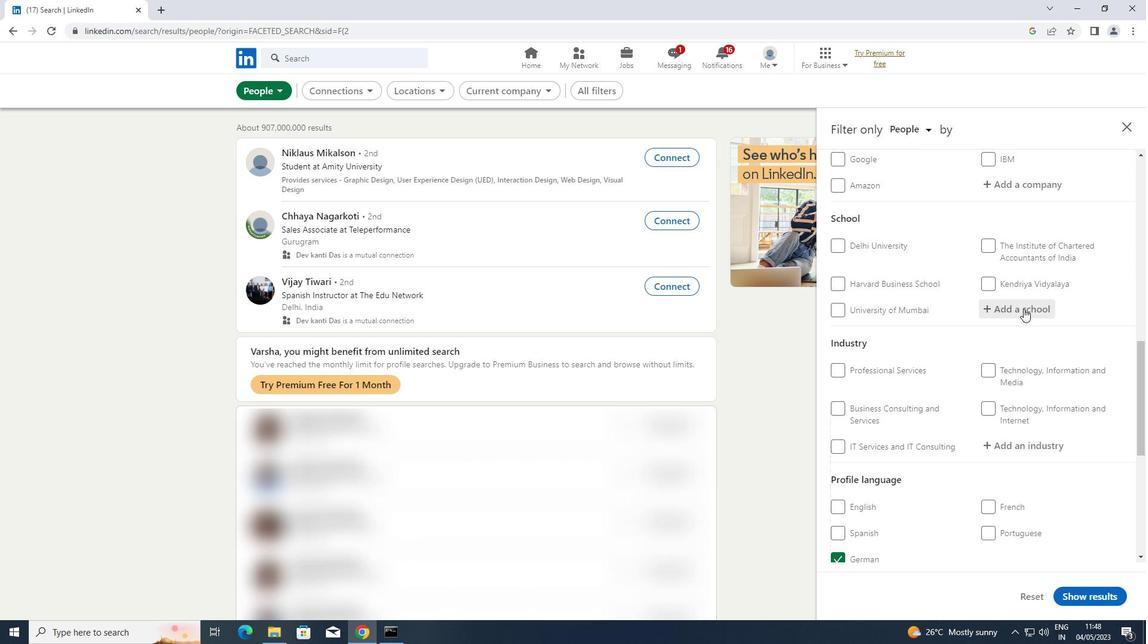 
Action: Key pressed <Key.shift>IBS<Key.space>
Screenshot: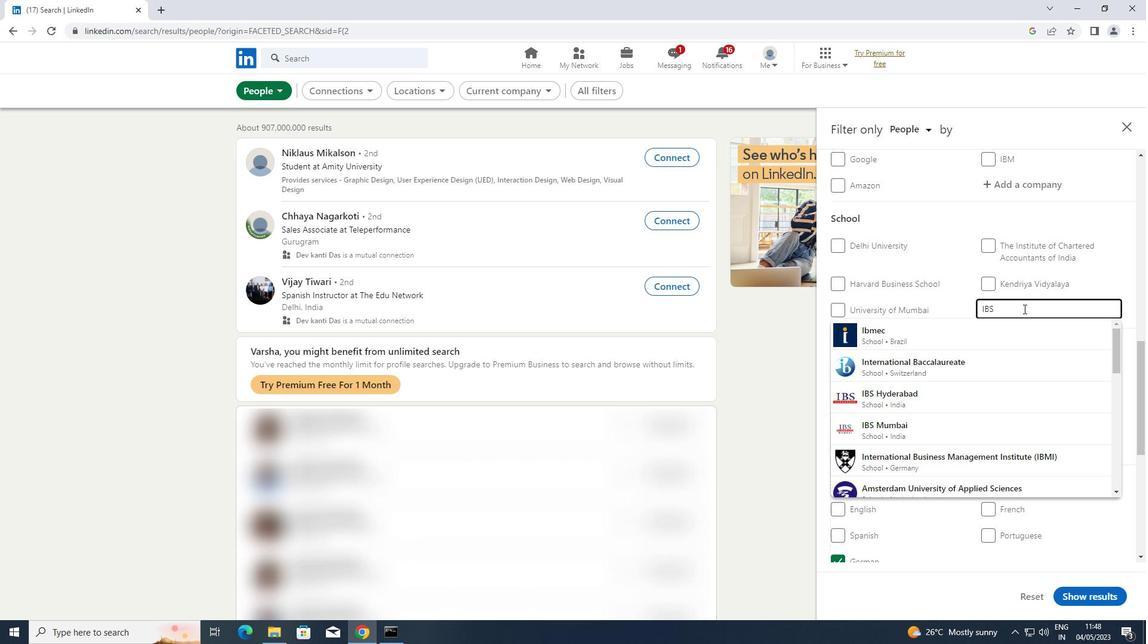 
Action: Mouse moved to (969, 334)
Screenshot: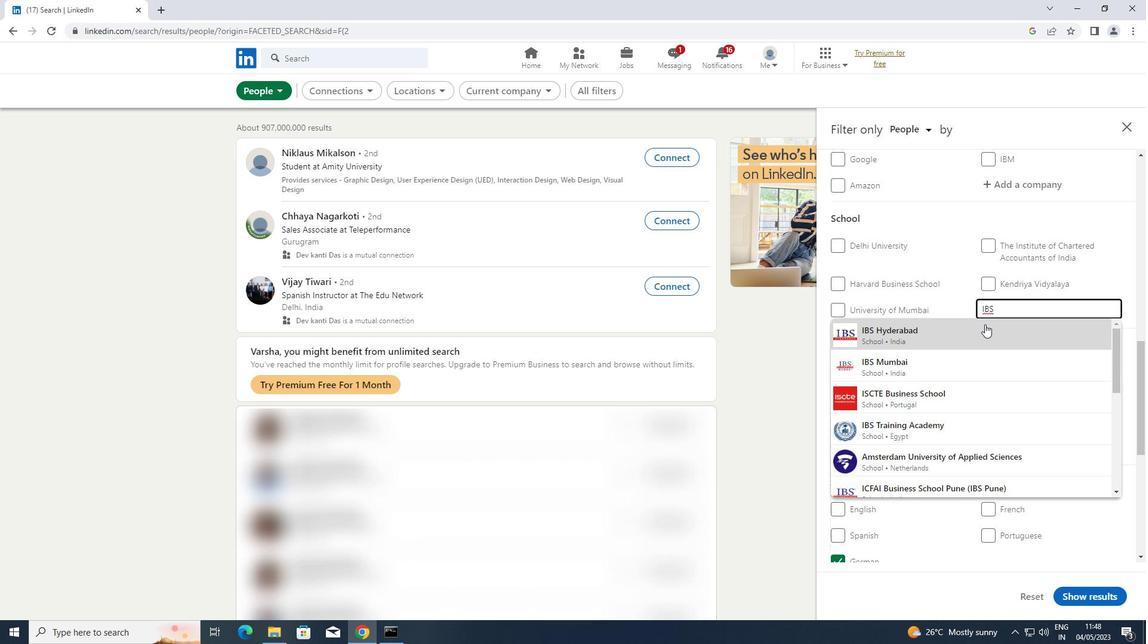 
Action: Mouse pressed left at (969, 334)
Screenshot: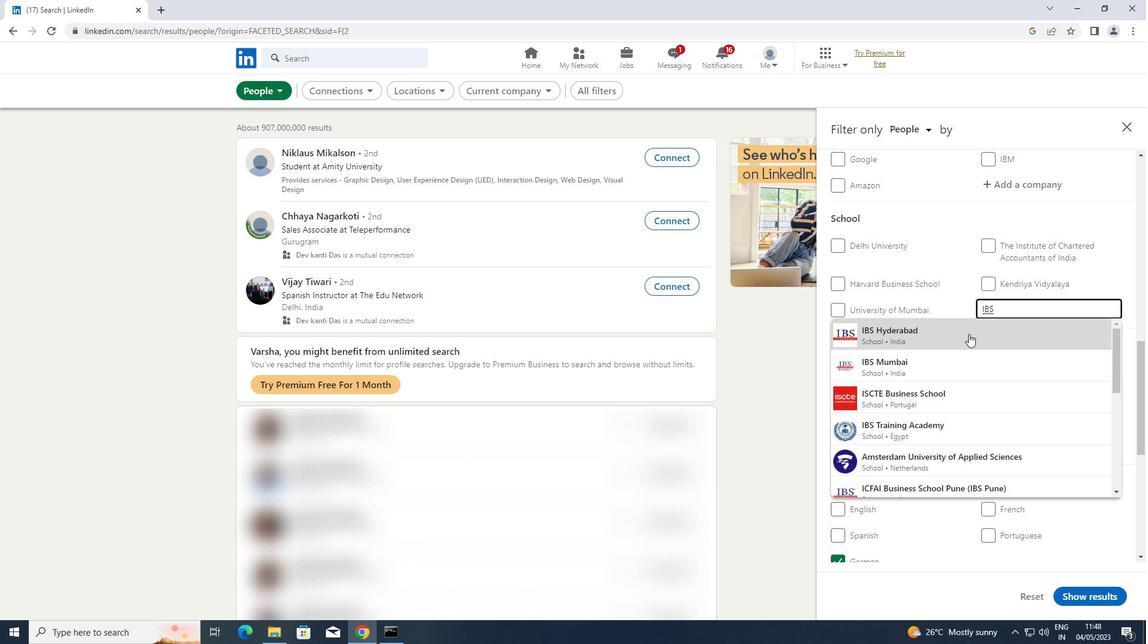 
Action: Mouse scrolled (969, 333) with delta (0, 0)
Screenshot: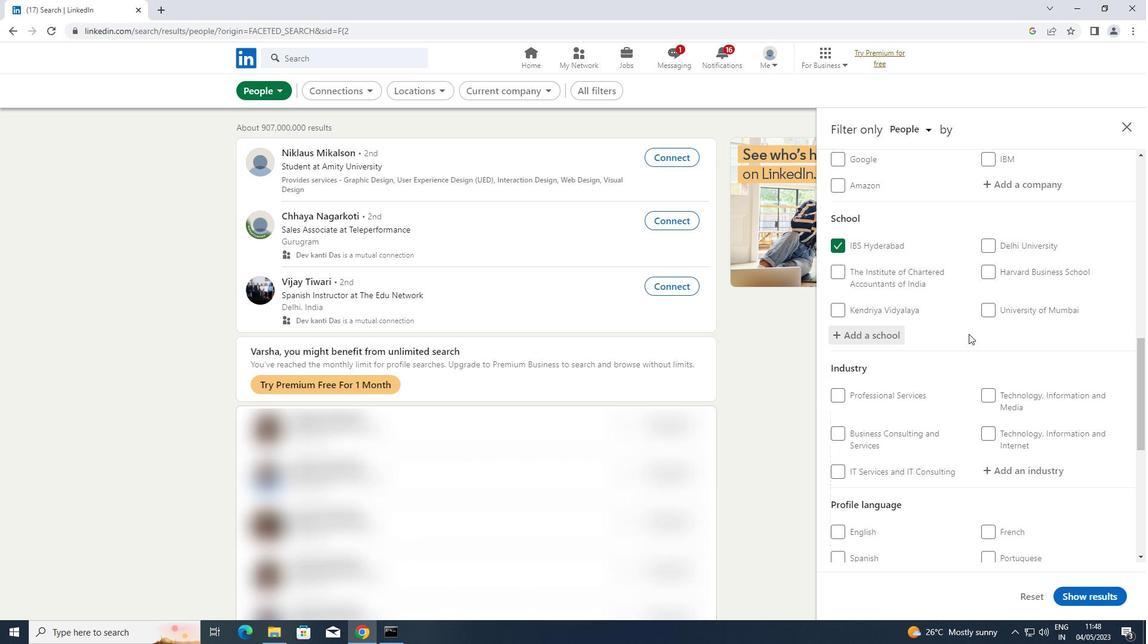 
Action: Mouse scrolled (969, 333) with delta (0, 0)
Screenshot: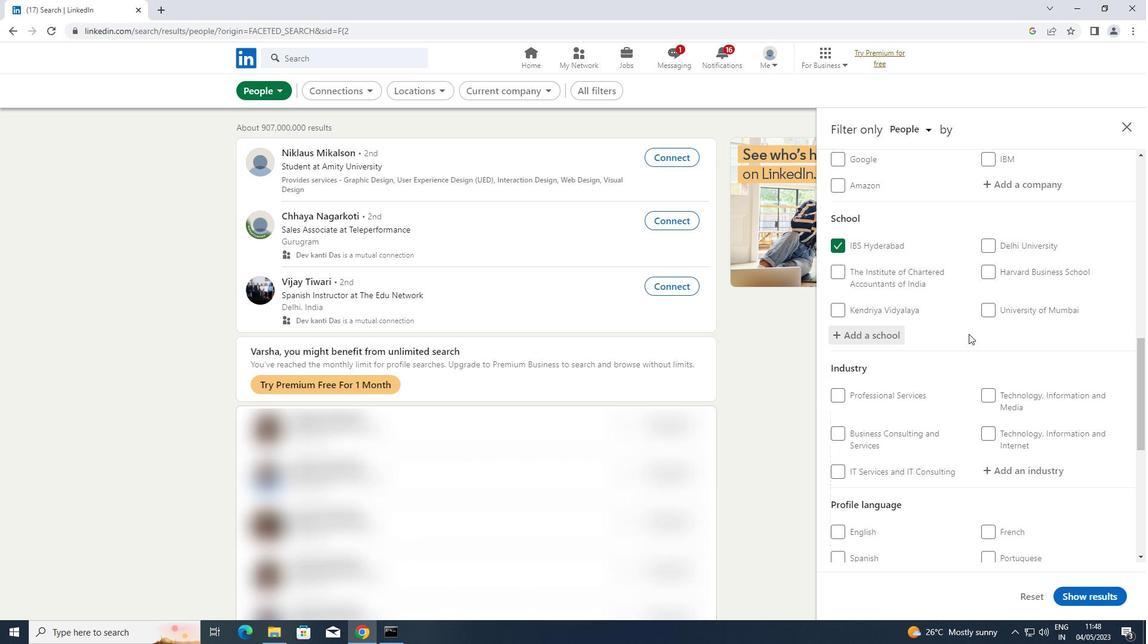 
Action: Mouse scrolled (969, 333) with delta (0, 0)
Screenshot: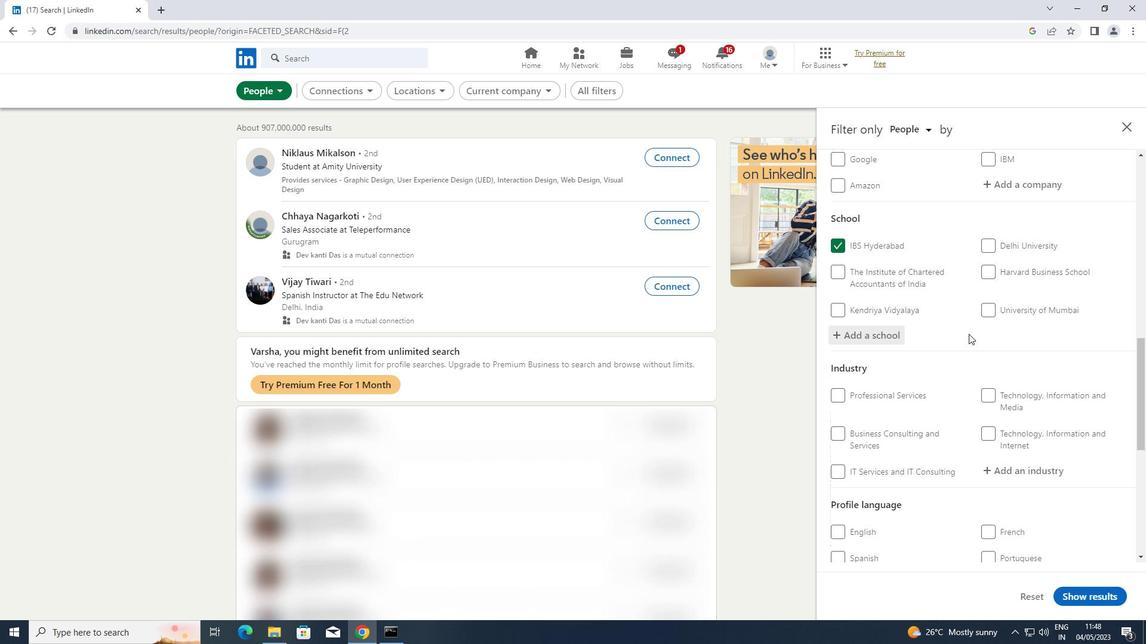 
Action: Mouse moved to (1016, 289)
Screenshot: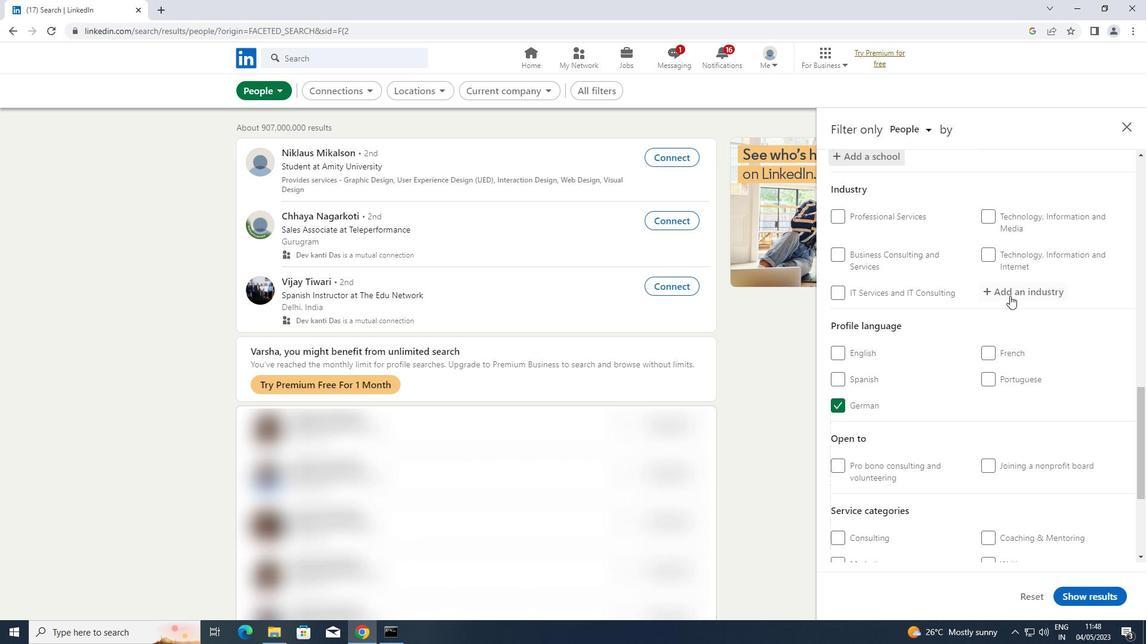 
Action: Mouse pressed left at (1016, 289)
Screenshot: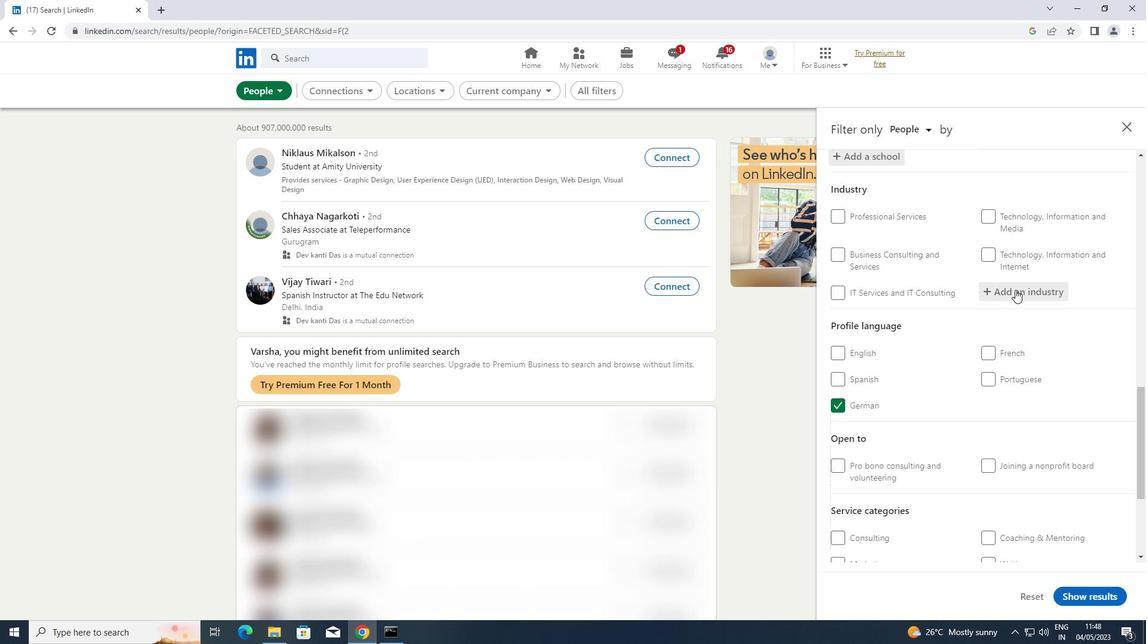 
Action: Key pressed <Key.shift>PUBLIC<Key.space><Key.shift>SAFET
Screenshot: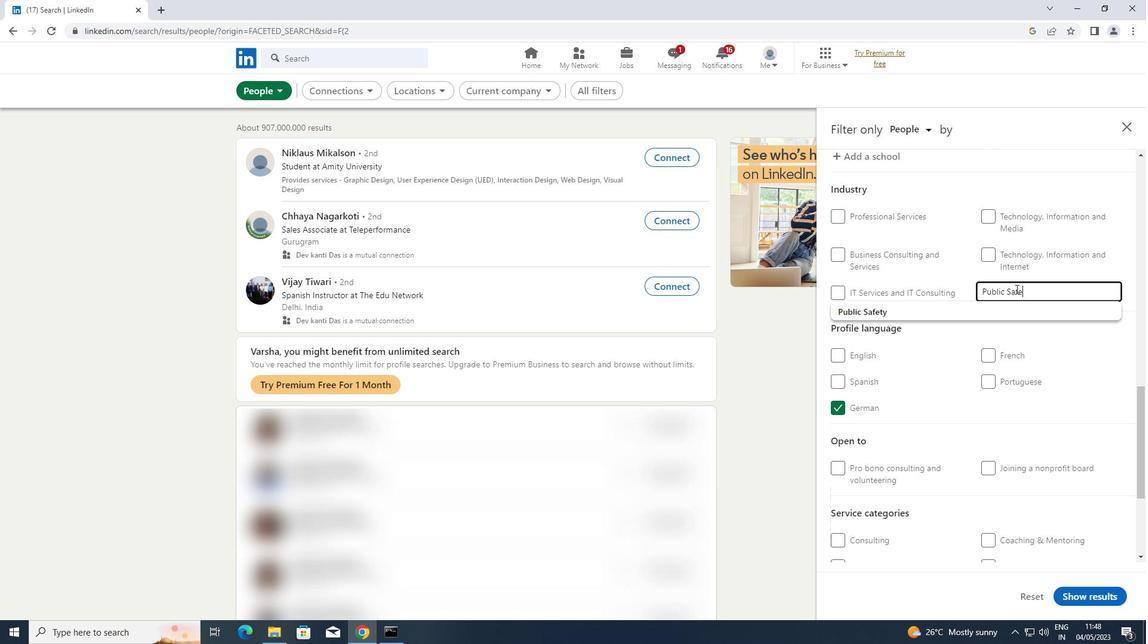 
Action: Mouse moved to (914, 306)
Screenshot: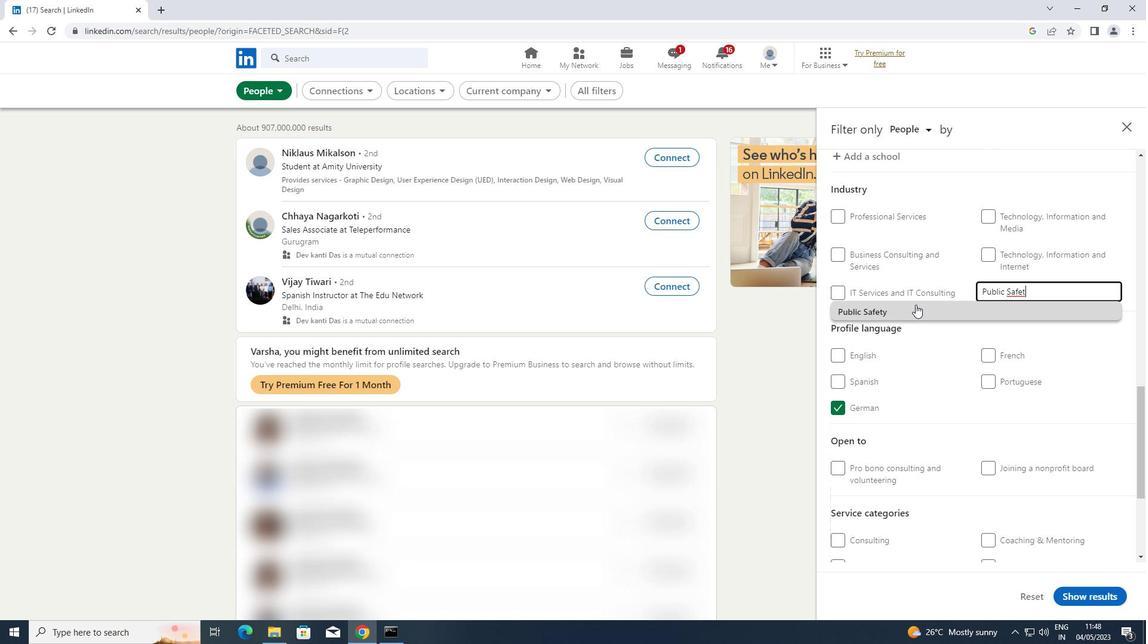 
Action: Mouse pressed left at (914, 306)
Screenshot: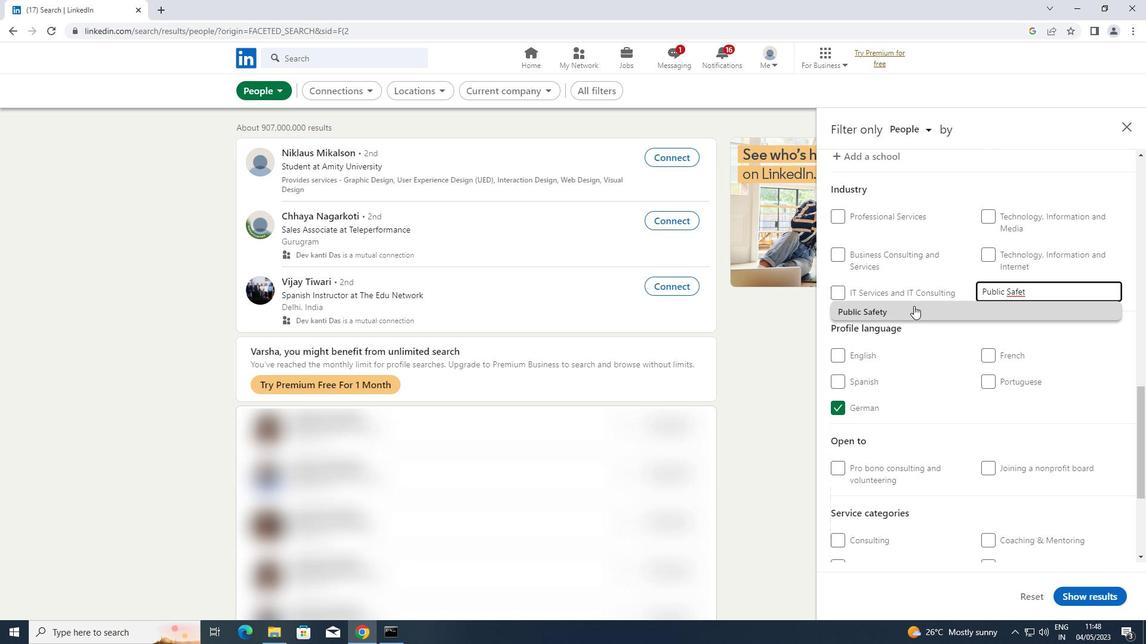 
Action: Mouse moved to (914, 306)
Screenshot: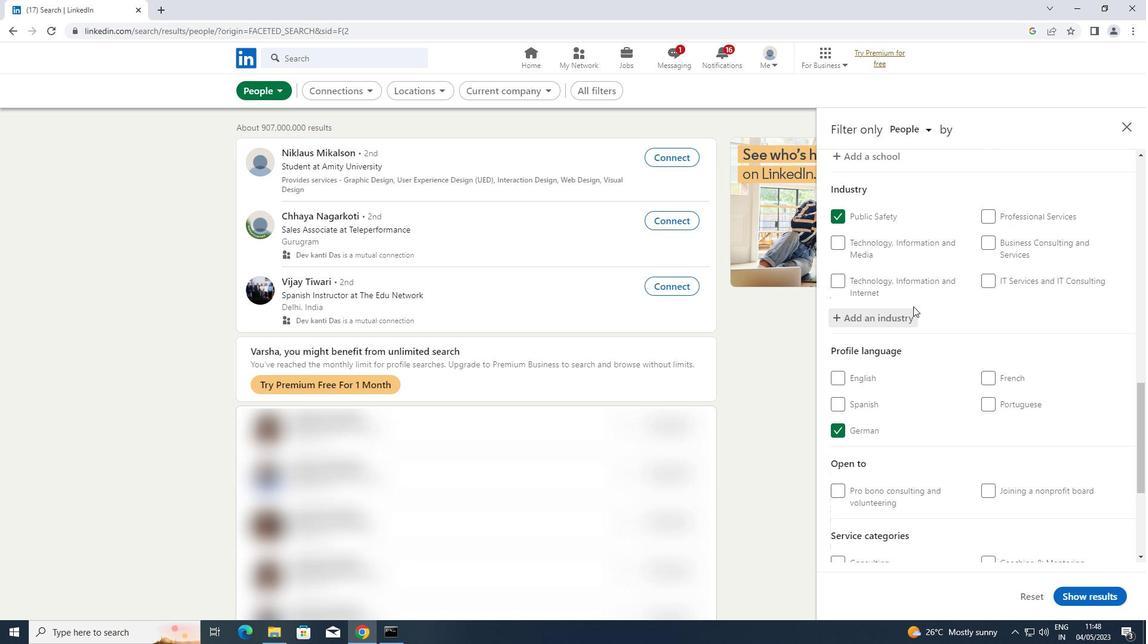 
Action: Mouse scrolled (914, 306) with delta (0, 0)
Screenshot: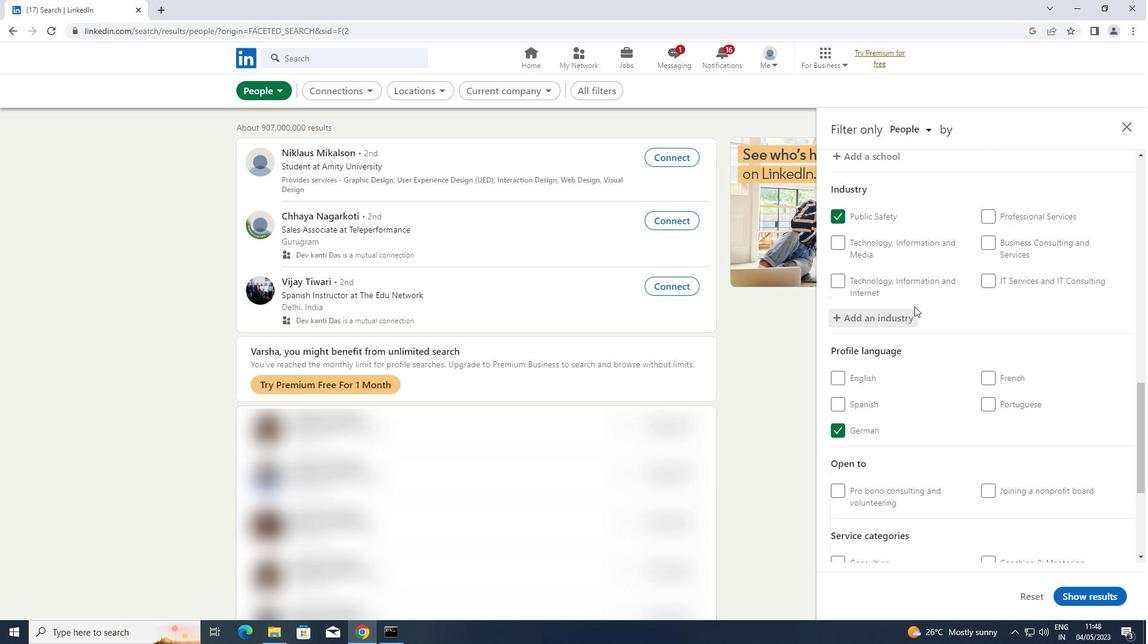 
Action: Mouse scrolled (914, 306) with delta (0, 0)
Screenshot: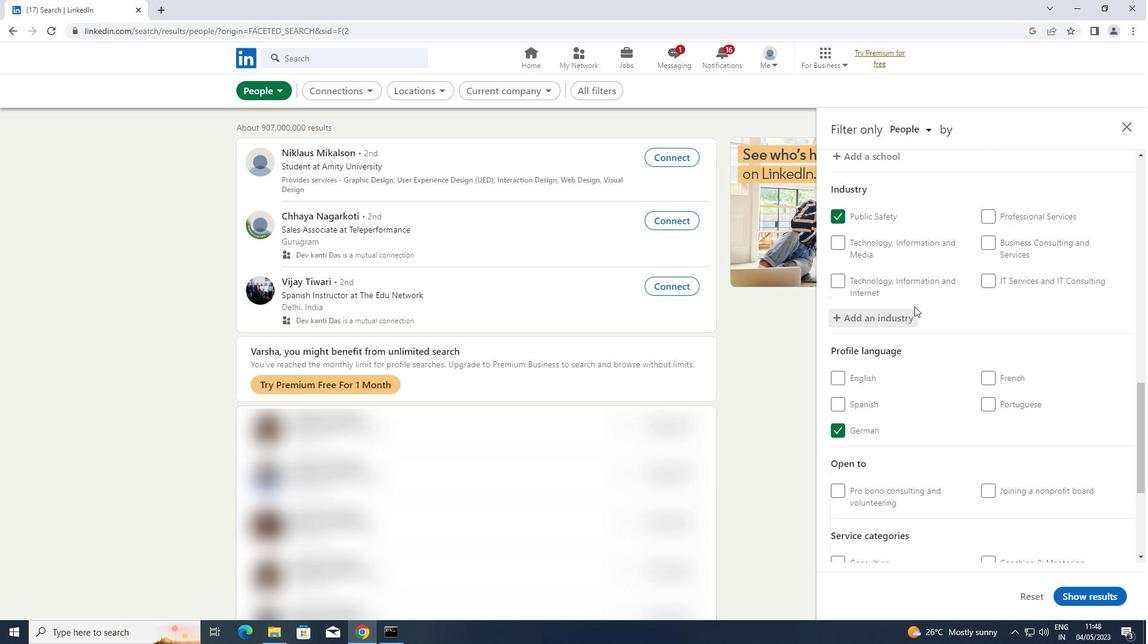 
Action: Mouse scrolled (914, 306) with delta (0, 0)
Screenshot: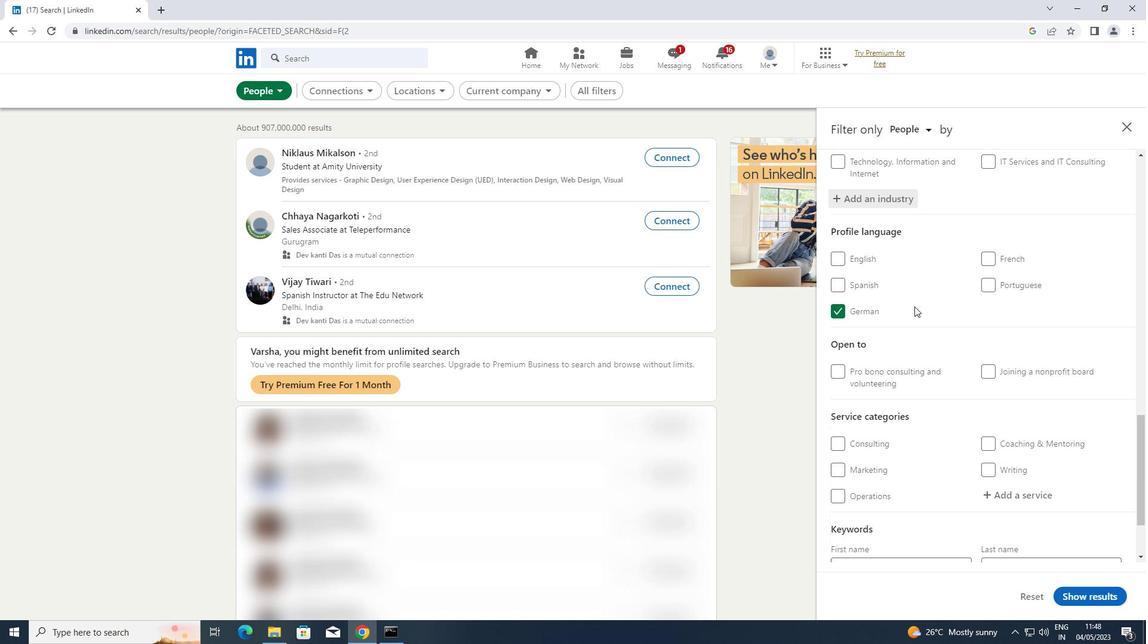 
Action: Mouse scrolled (914, 306) with delta (0, 0)
Screenshot: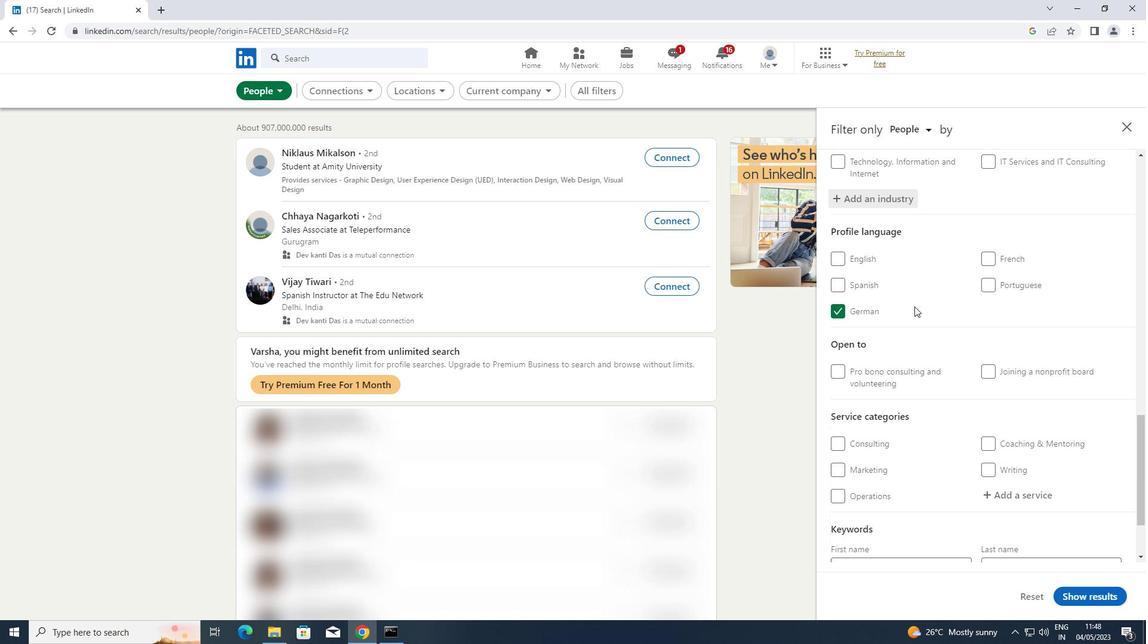 
Action: Mouse moved to (1016, 390)
Screenshot: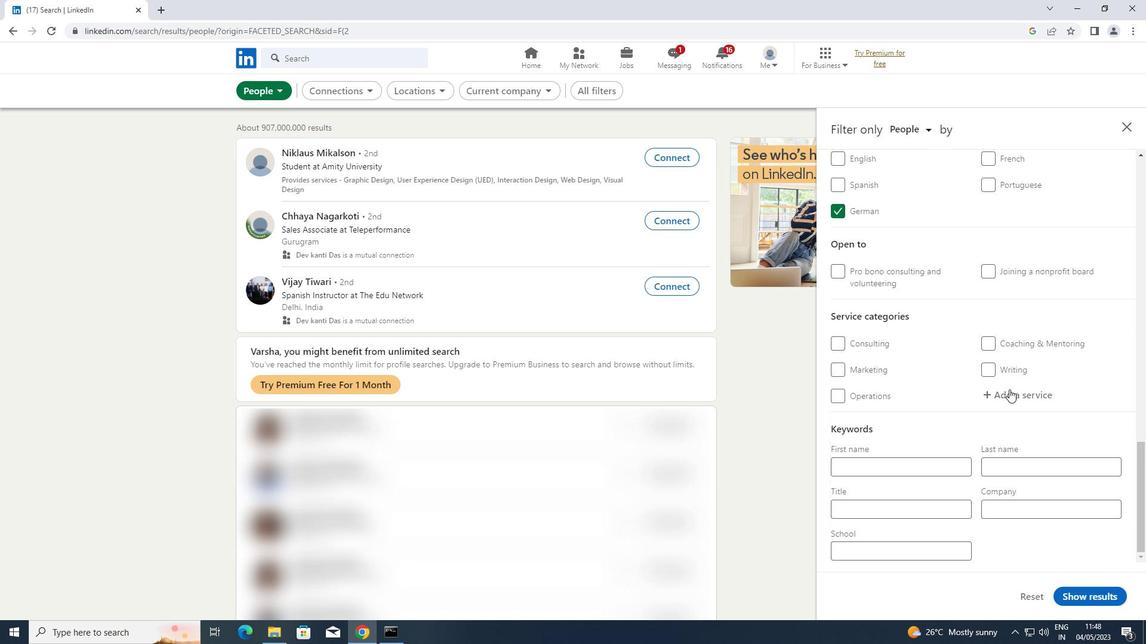 
Action: Mouse pressed left at (1016, 390)
Screenshot: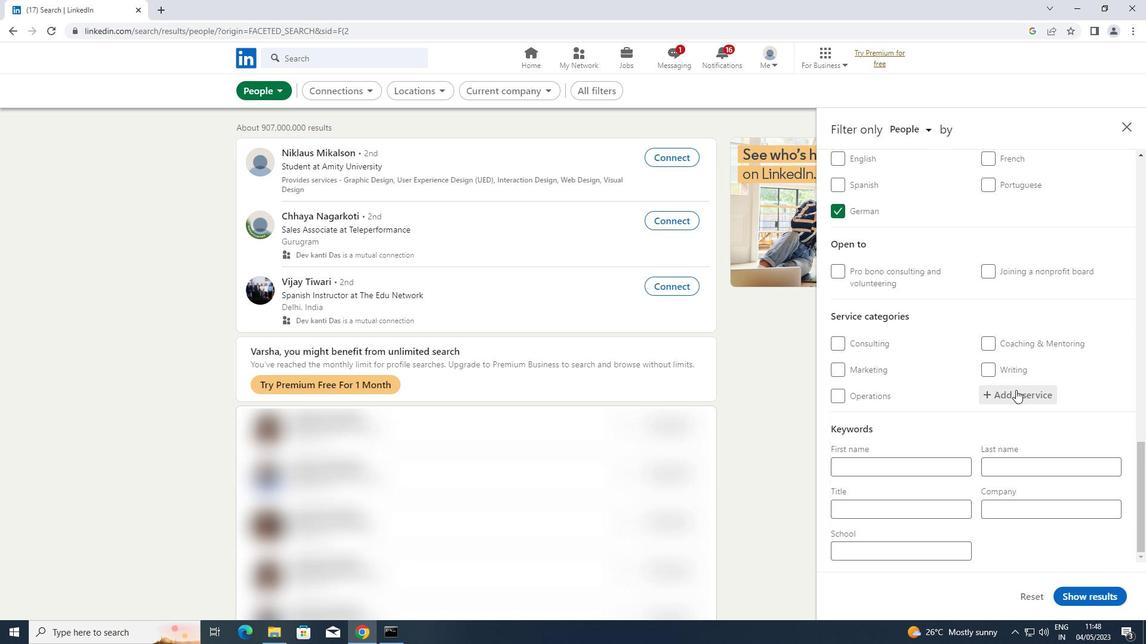 
Action: Key pressed <Key.shift>UX<Key.space><Key.shift>RESEARC
Screenshot: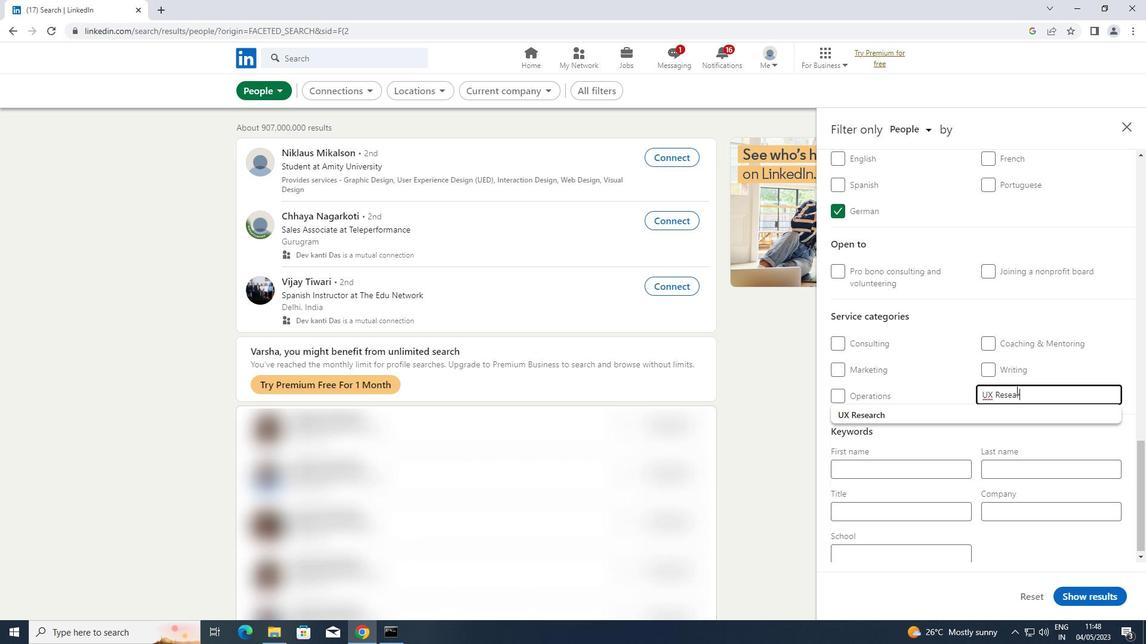 
Action: Mouse moved to (916, 417)
Screenshot: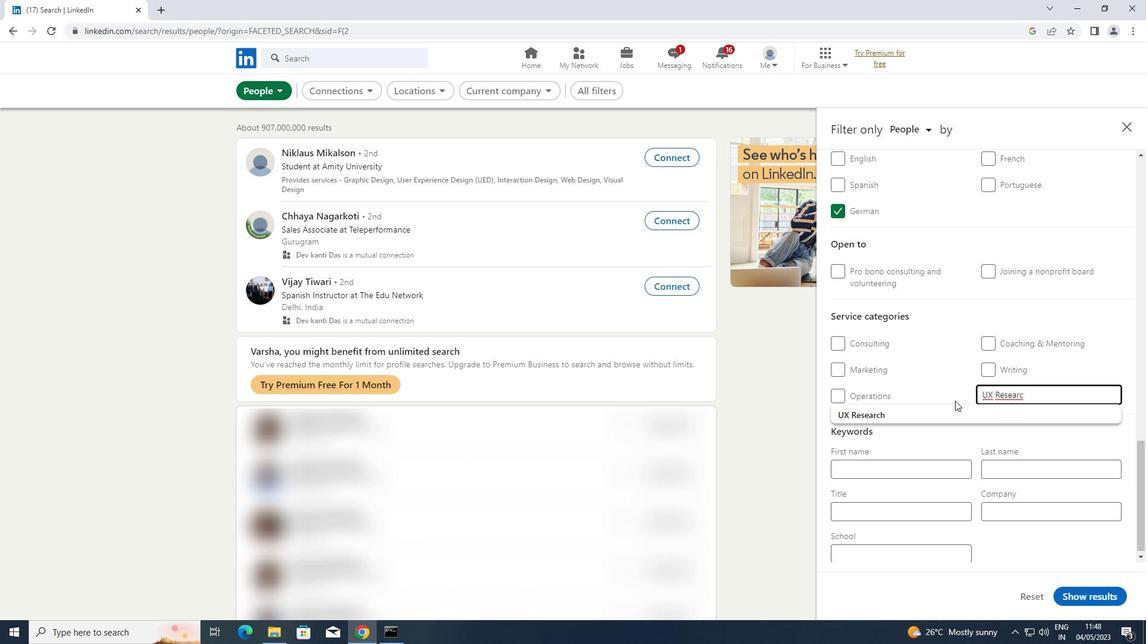 
Action: Mouse pressed left at (916, 417)
Screenshot: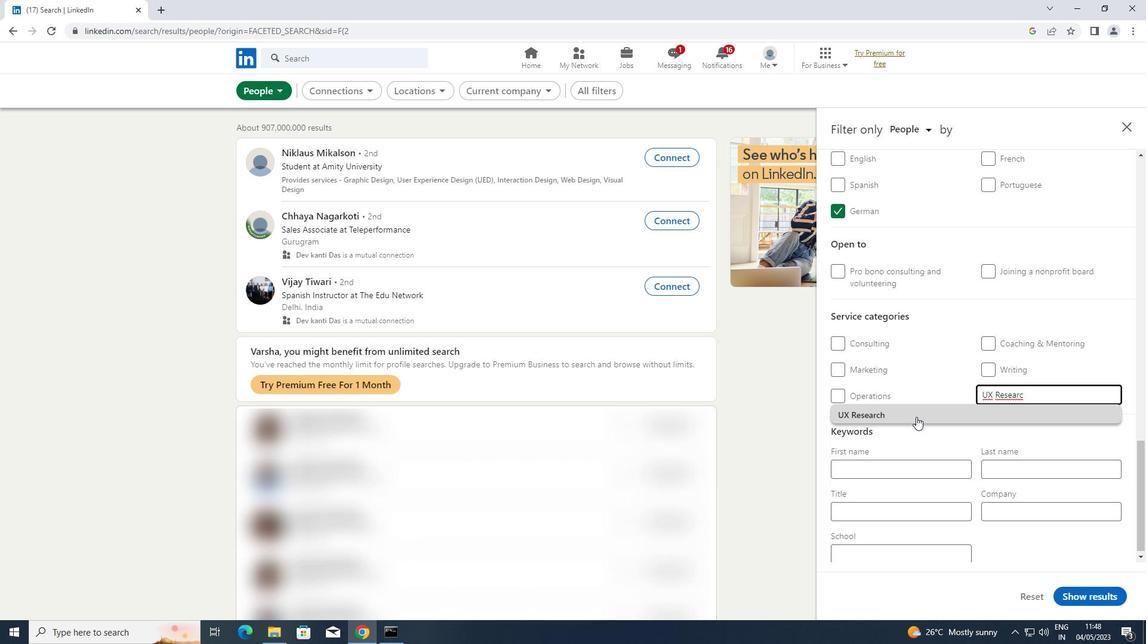 
Action: Mouse moved to (916, 416)
Screenshot: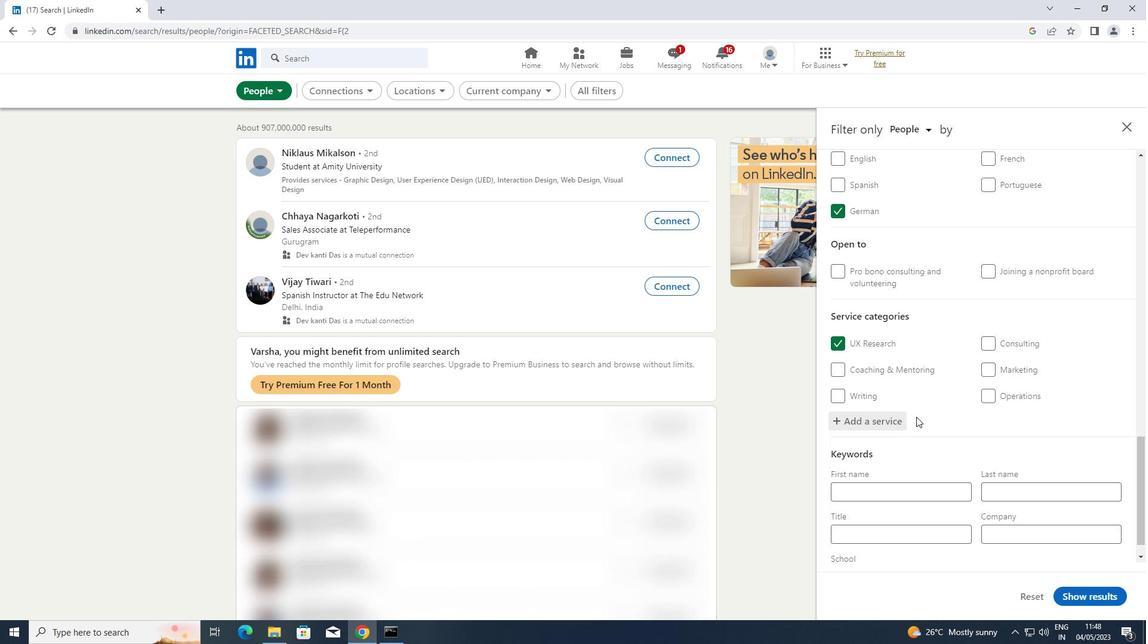 
Action: Mouse scrolled (916, 415) with delta (0, 0)
Screenshot: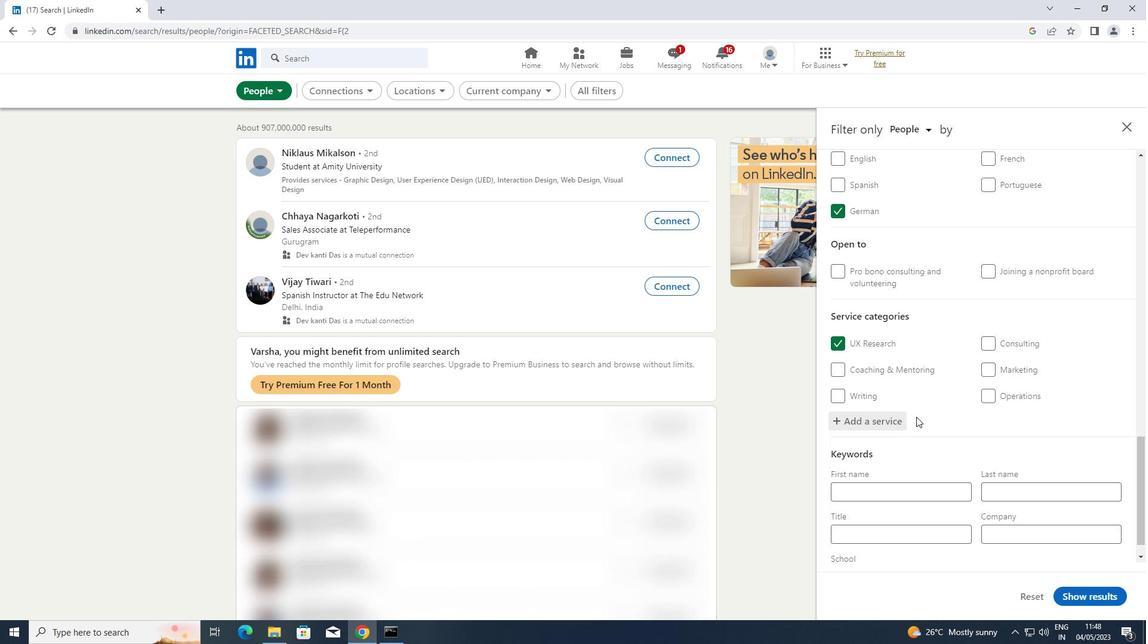 
Action: Mouse scrolled (916, 415) with delta (0, 0)
Screenshot: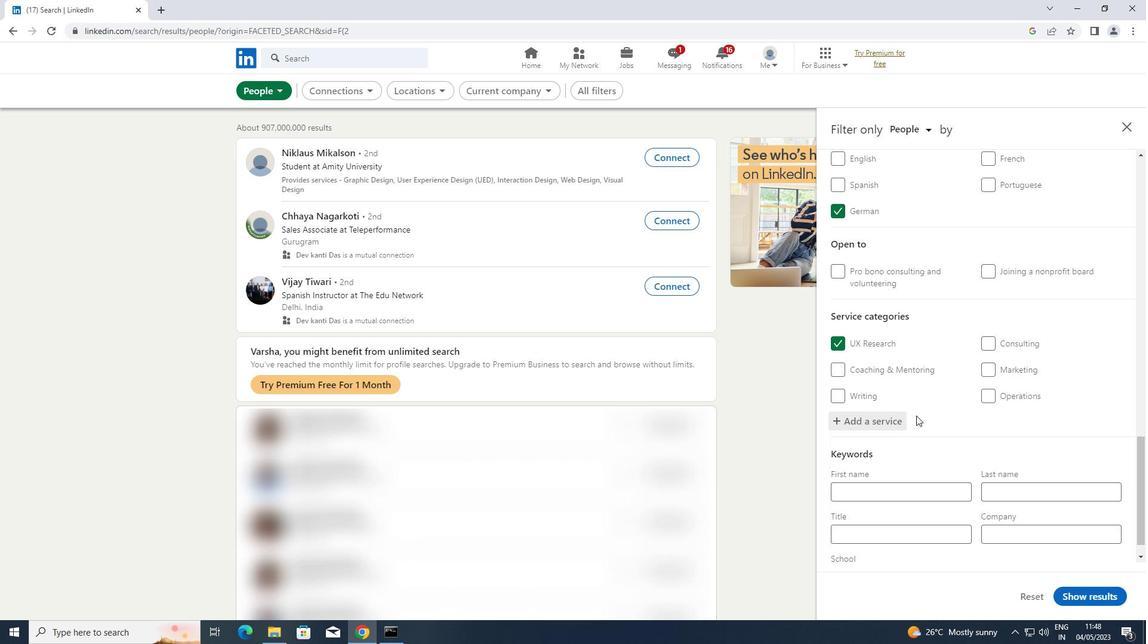 
Action: Mouse scrolled (916, 415) with delta (0, 0)
Screenshot: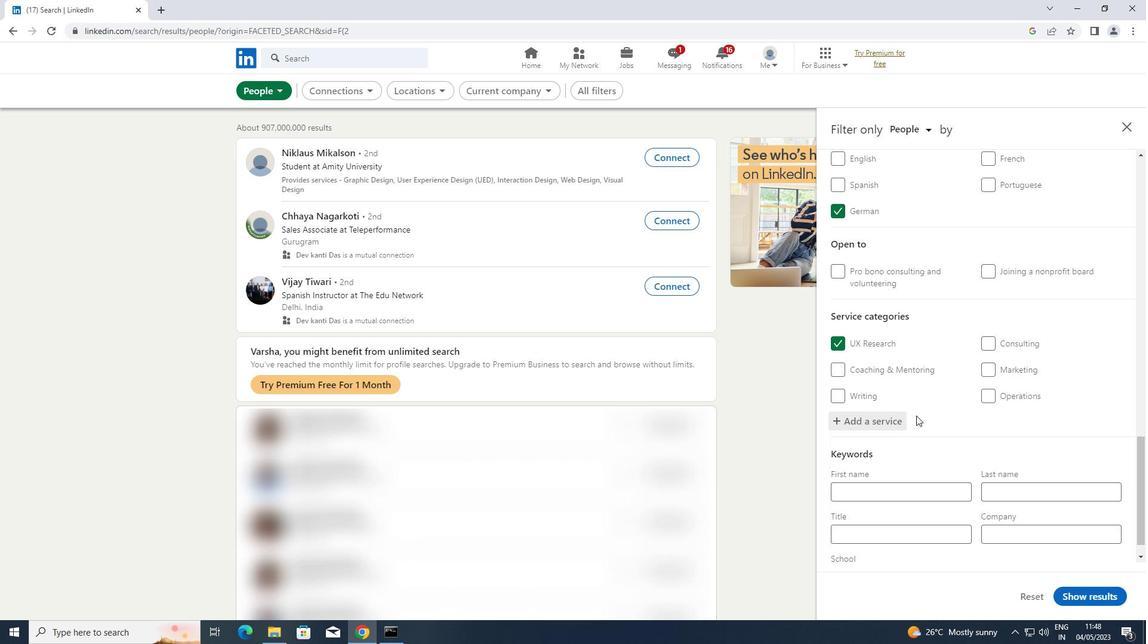 
Action: Mouse moved to (907, 505)
Screenshot: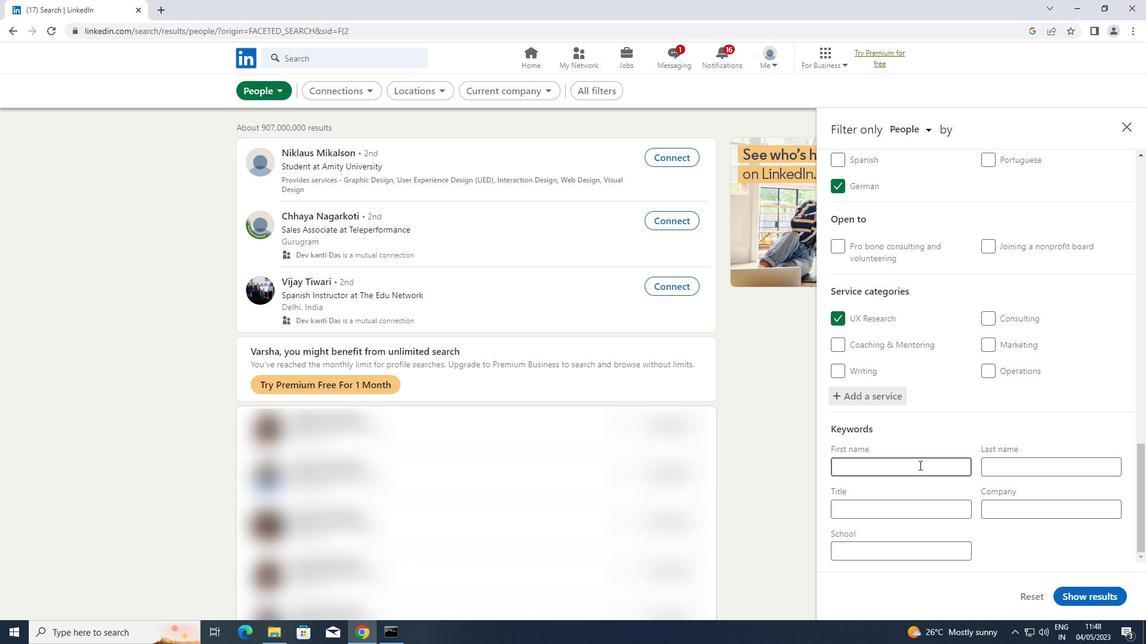 
Action: Mouse pressed left at (907, 505)
Screenshot: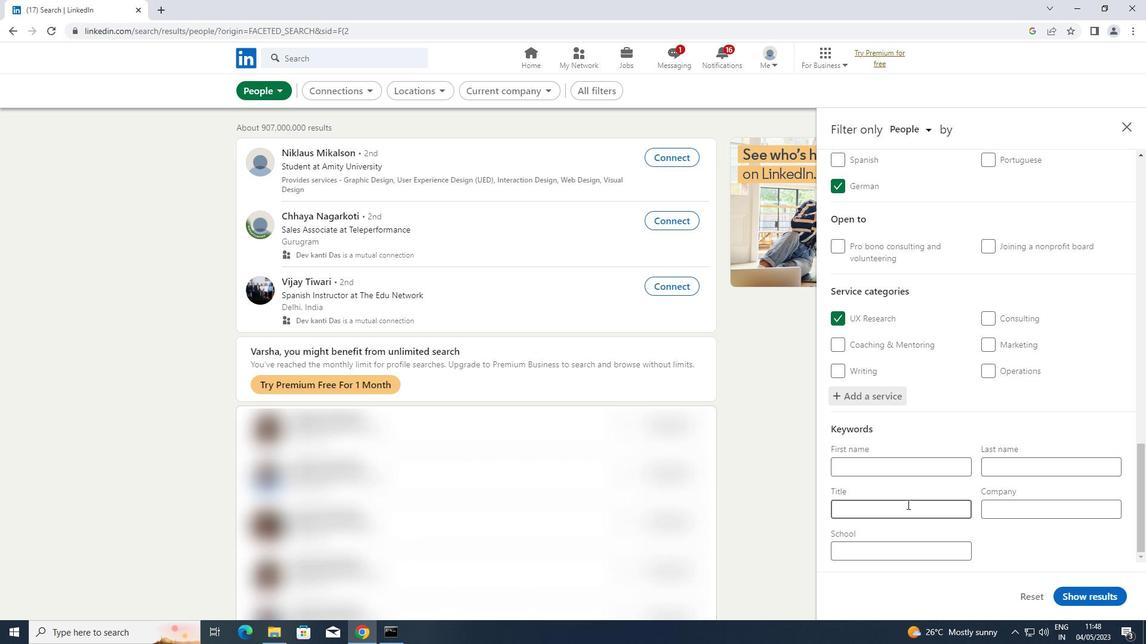 
Action: Key pressed <Key.shift>DIRECTOR<Key.space>OF<Key.space><Key.shift>BEAN<Key.space><Key.shift>COUNTING
Screenshot: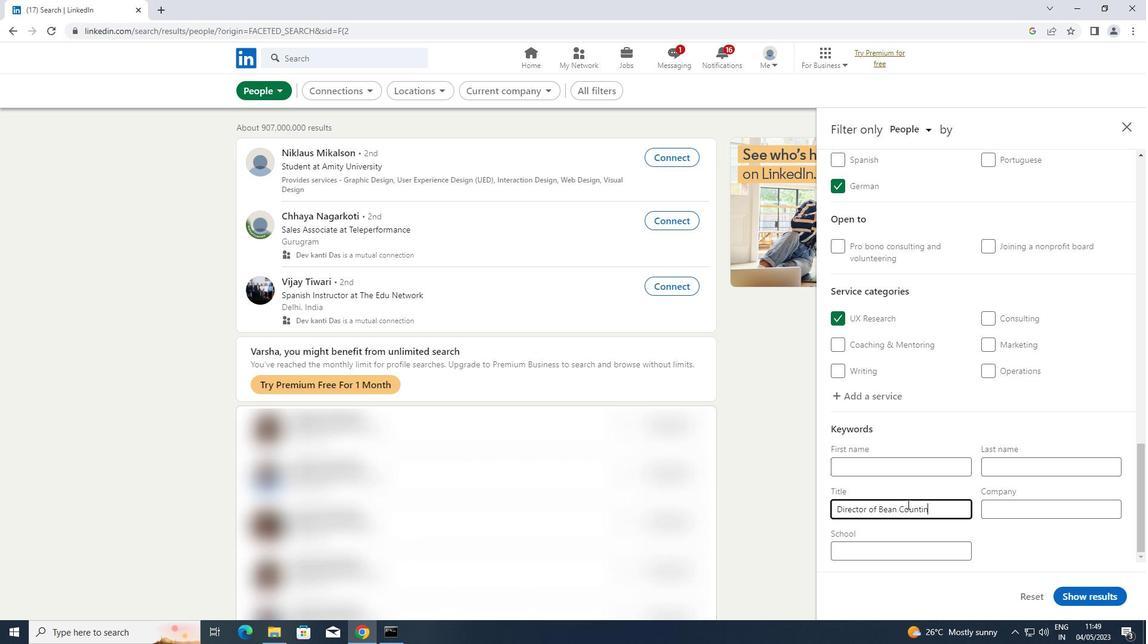 
Action: Mouse moved to (1105, 592)
Screenshot: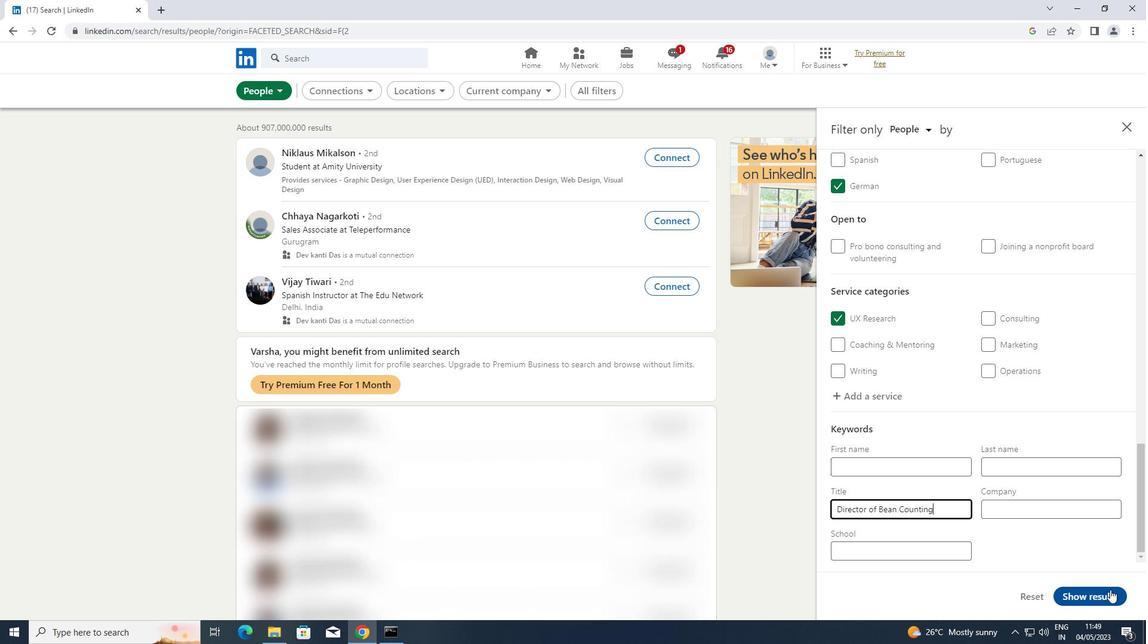 
Action: Mouse pressed left at (1105, 592)
Screenshot: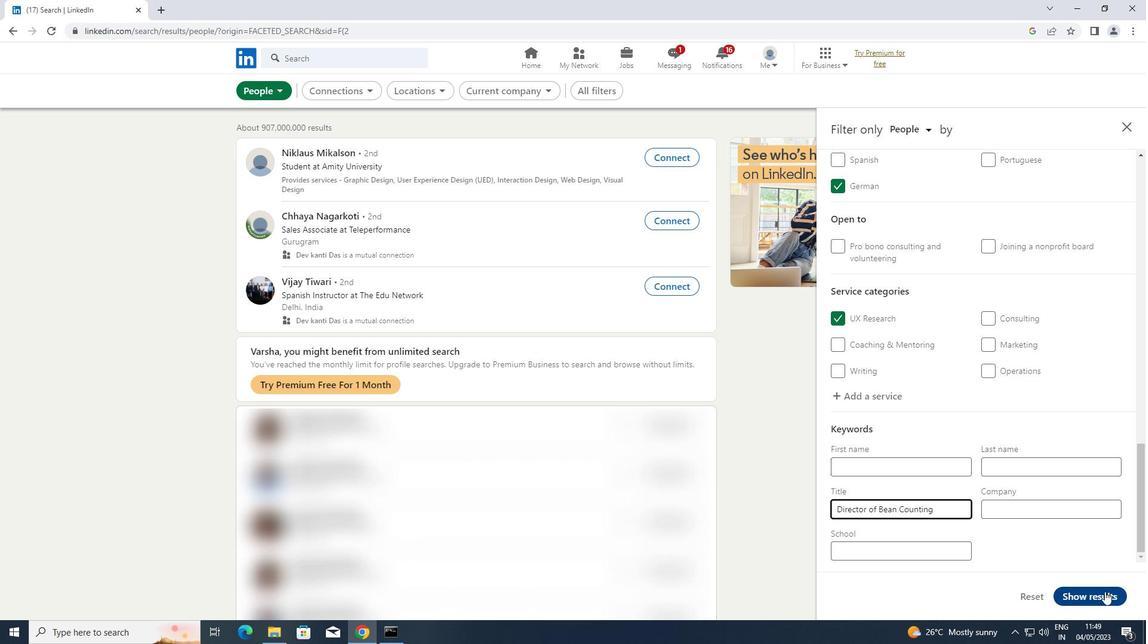 
